 Task: Find connections with filter location Churāchāndpur with filter topic #linkedinprofileswith filter profile language English with filter current company Yokogawa with filter school Ballari Institute of Technology & Management, BELLARY with filter industry Retail Art Supplies with filter service category Accounting with filter keywords title Medical Laboratory Tech
Action: Mouse moved to (294, 128)
Screenshot: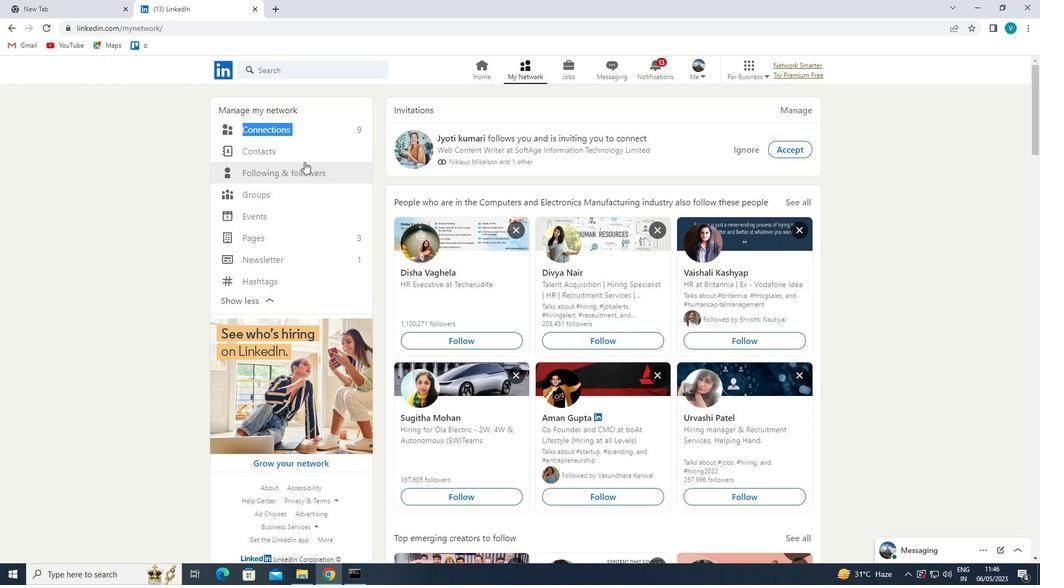 
Action: Mouse pressed left at (294, 128)
Screenshot: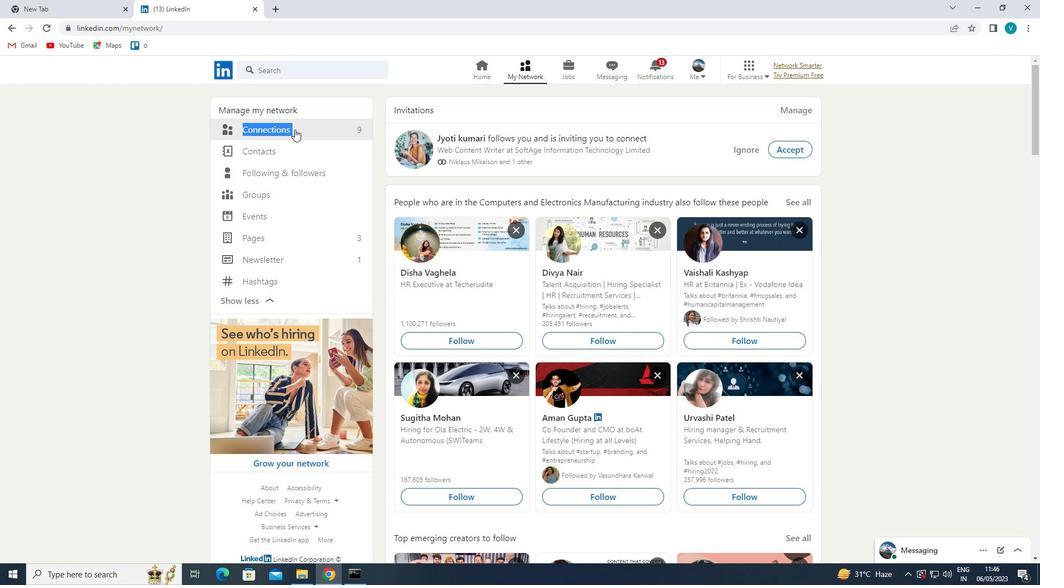 
Action: Mouse moved to (609, 130)
Screenshot: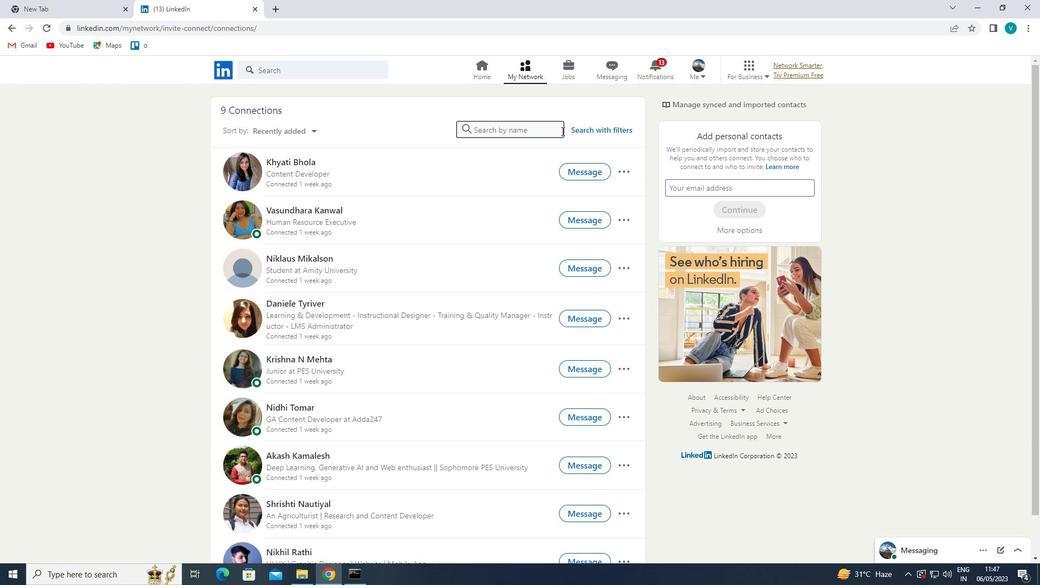 
Action: Mouse pressed left at (609, 130)
Screenshot: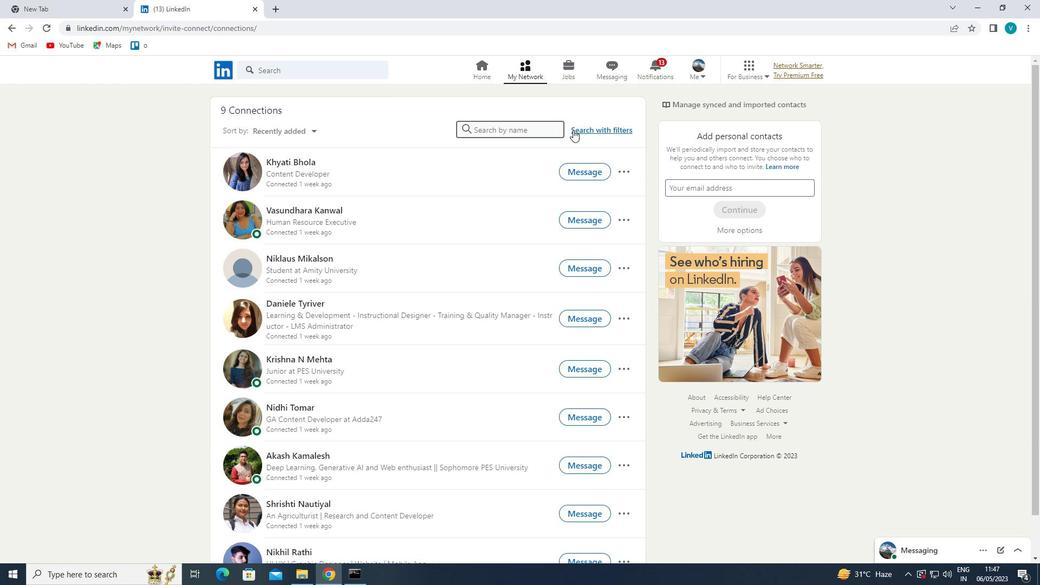 
Action: Mouse moved to (518, 100)
Screenshot: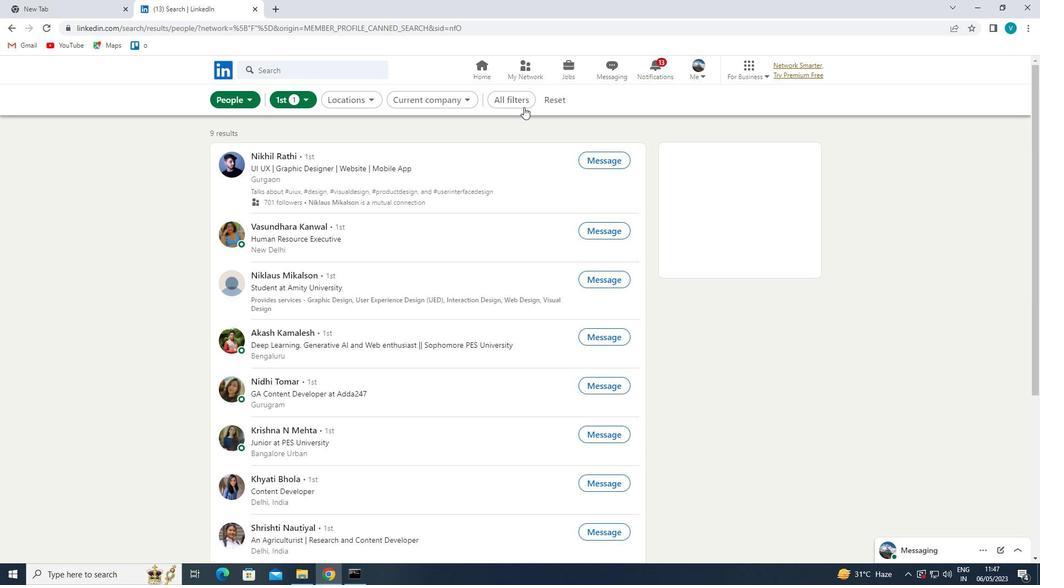 
Action: Mouse pressed left at (518, 100)
Screenshot: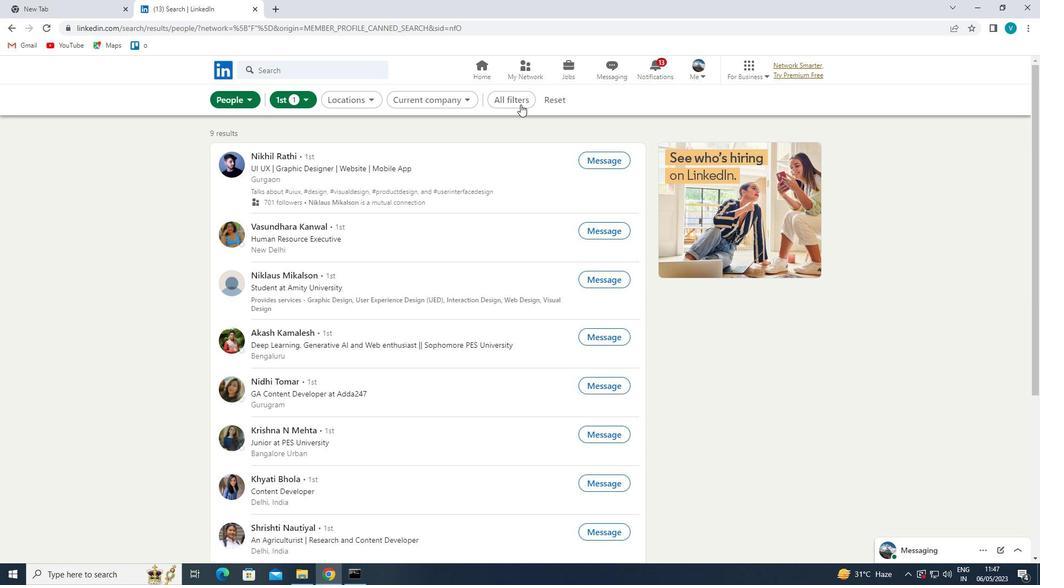 
Action: Mouse moved to (915, 267)
Screenshot: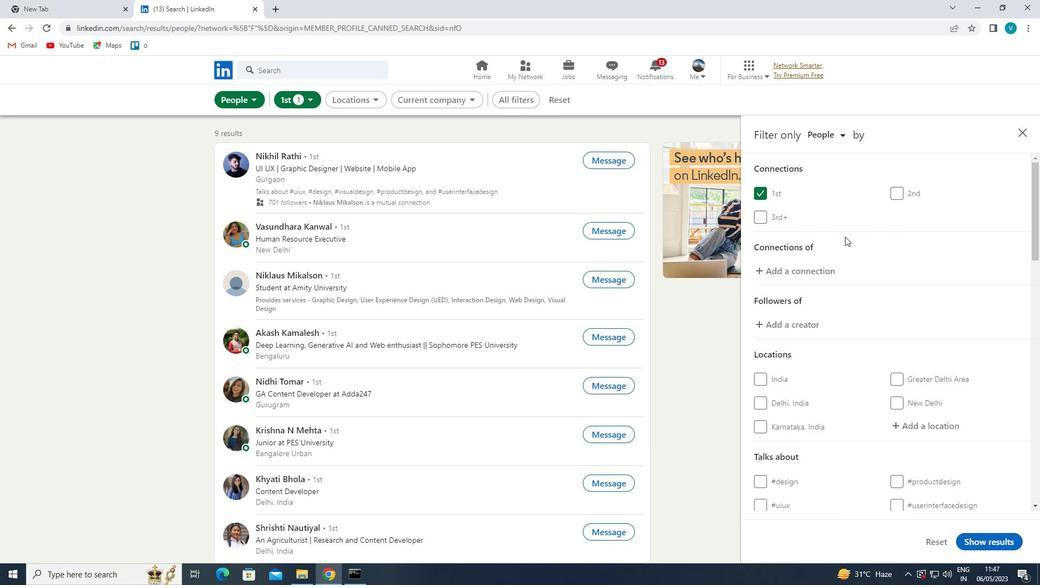 
Action: Mouse scrolled (915, 267) with delta (0, 0)
Screenshot: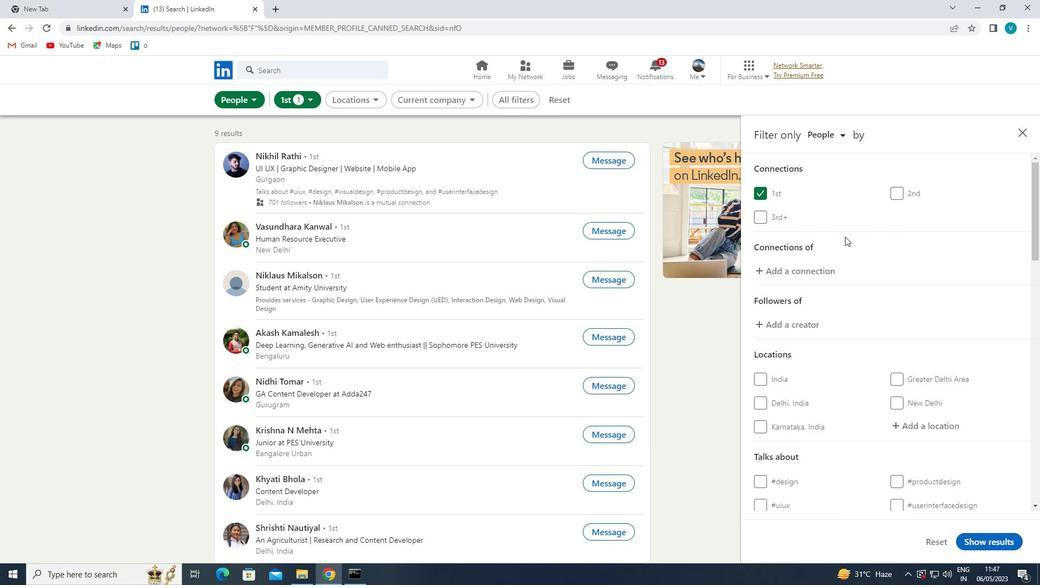 
Action: Mouse moved to (915, 267)
Screenshot: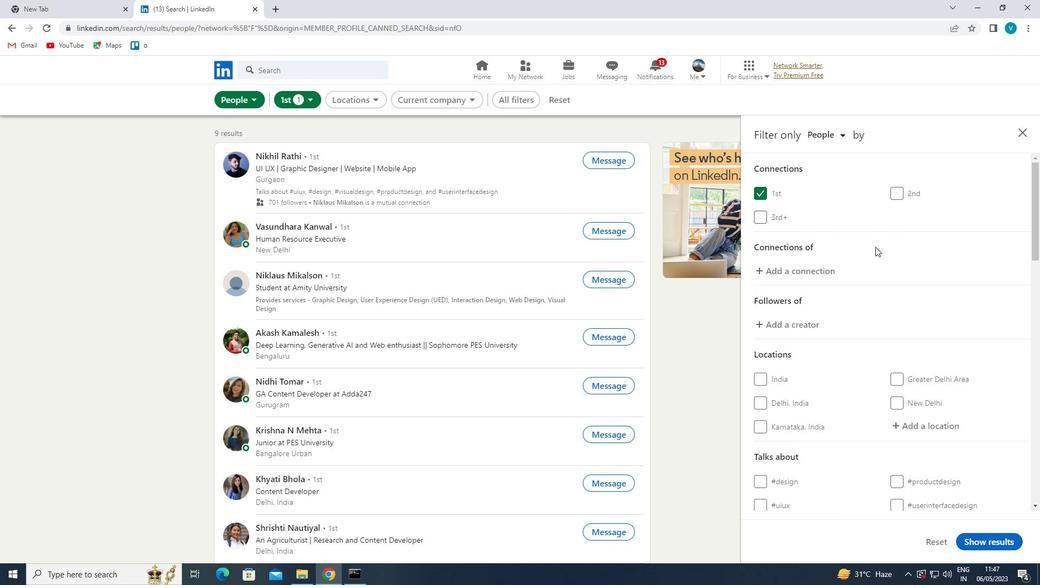 
Action: Mouse scrolled (915, 267) with delta (0, 0)
Screenshot: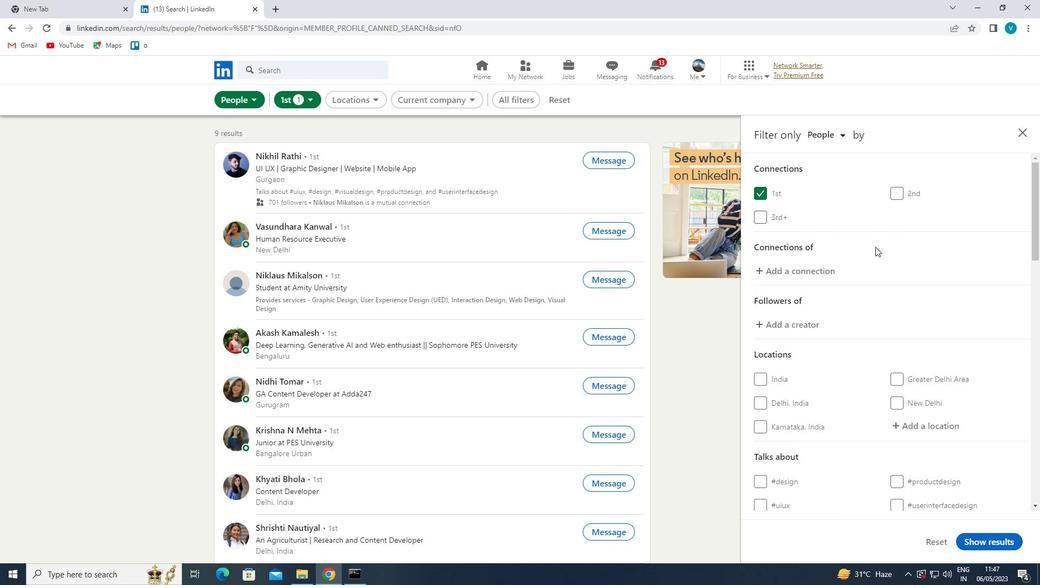 
Action: Mouse moved to (929, 318)
Screenshot: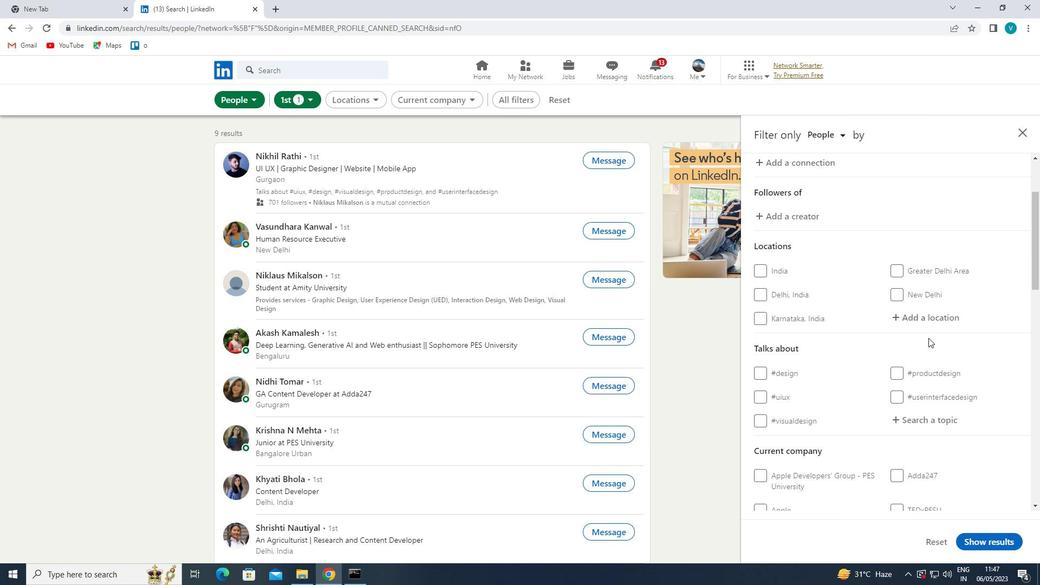 
Action: Mouse pressed left at (929, 318)
Screenshot: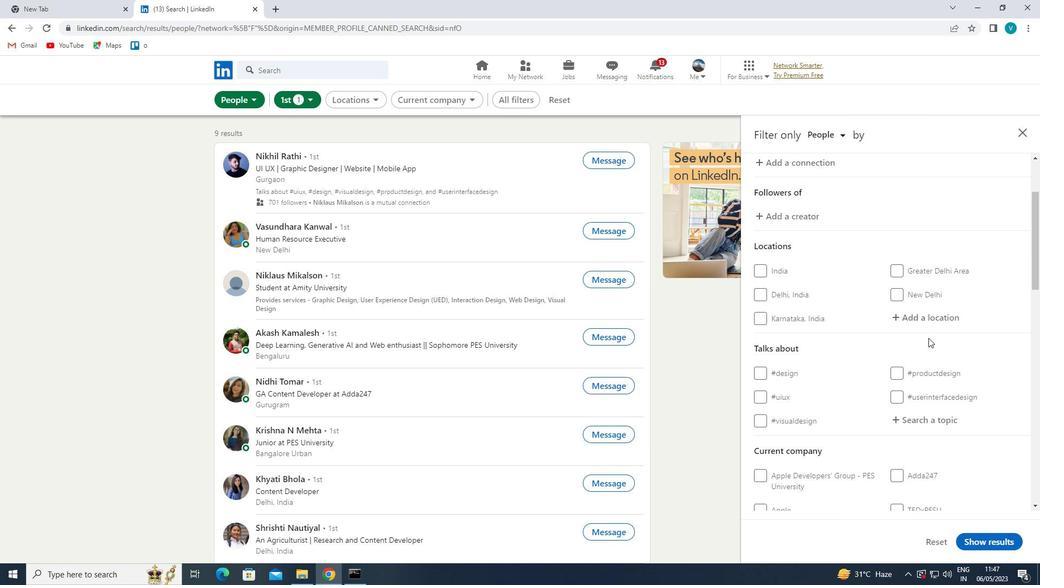 
Action: Mouse moved to (799, 243)
Screenshot: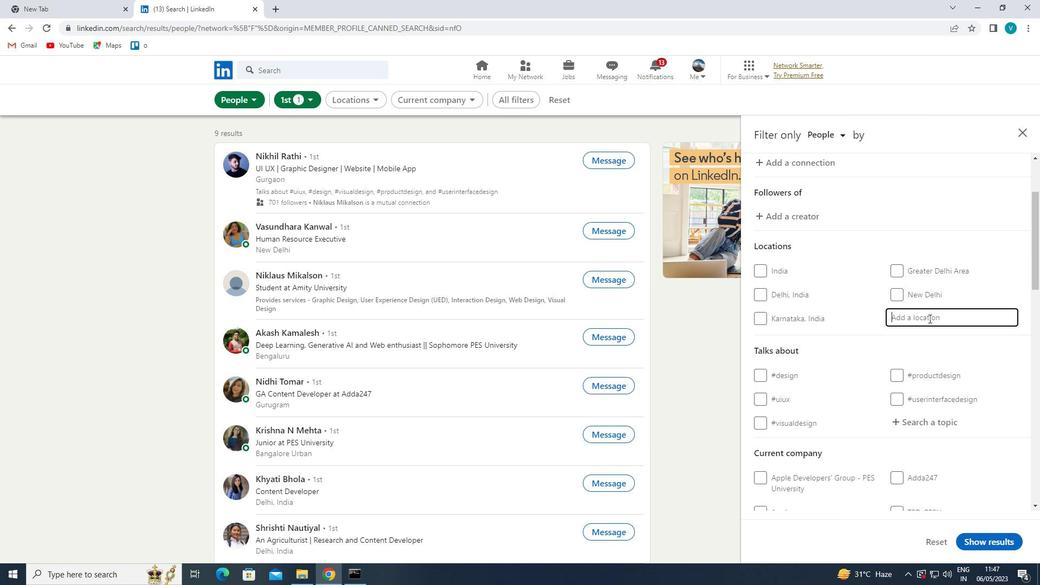
Action: Key pressed <Key.shift>CHURACHANDPUR
Screenshot: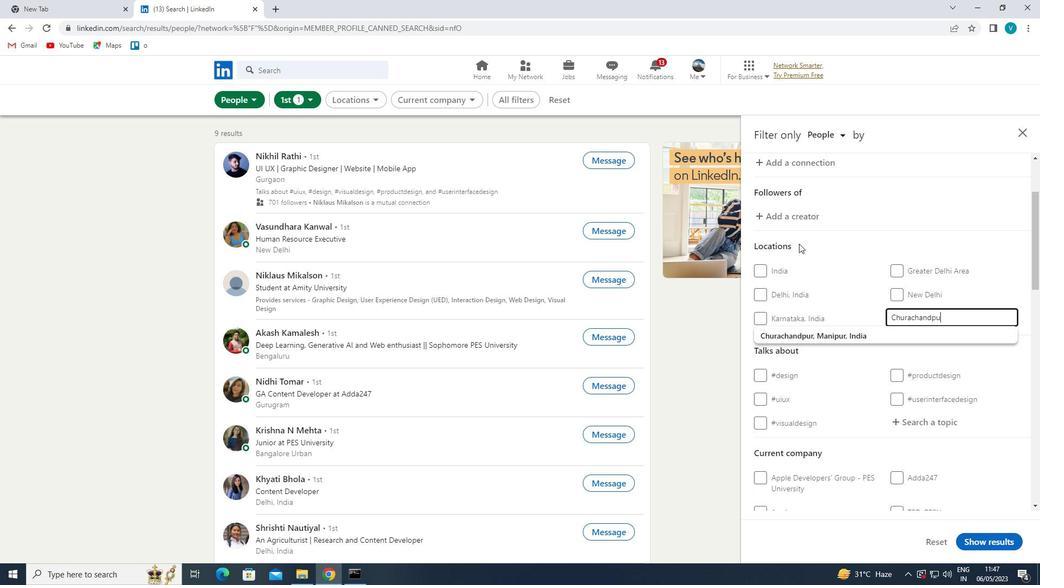
Action: Mouse moved to (839, 331)
Screenshot: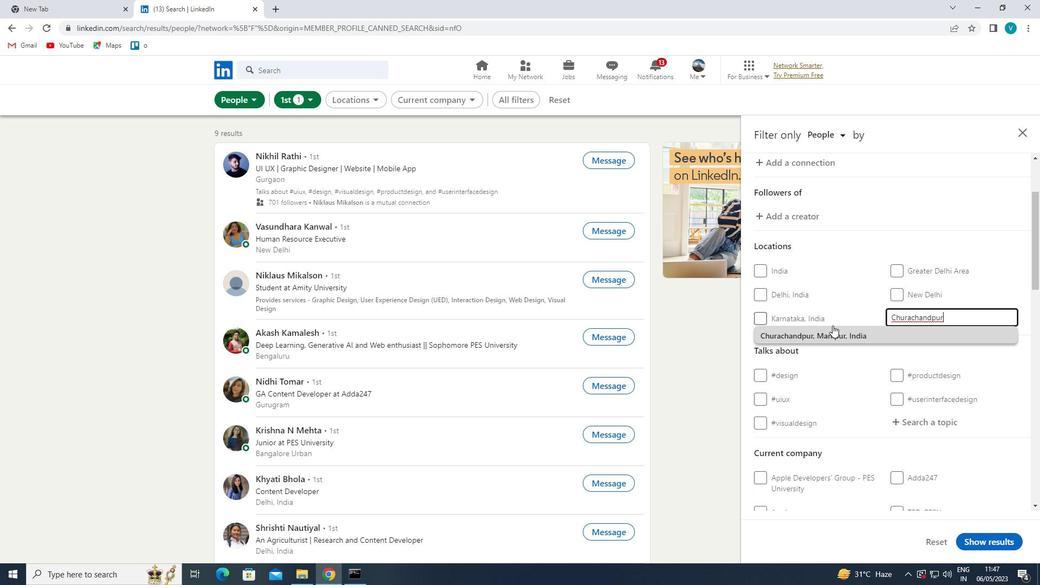 
Action: Mouse pressed left at (839, 331)
Screenshot: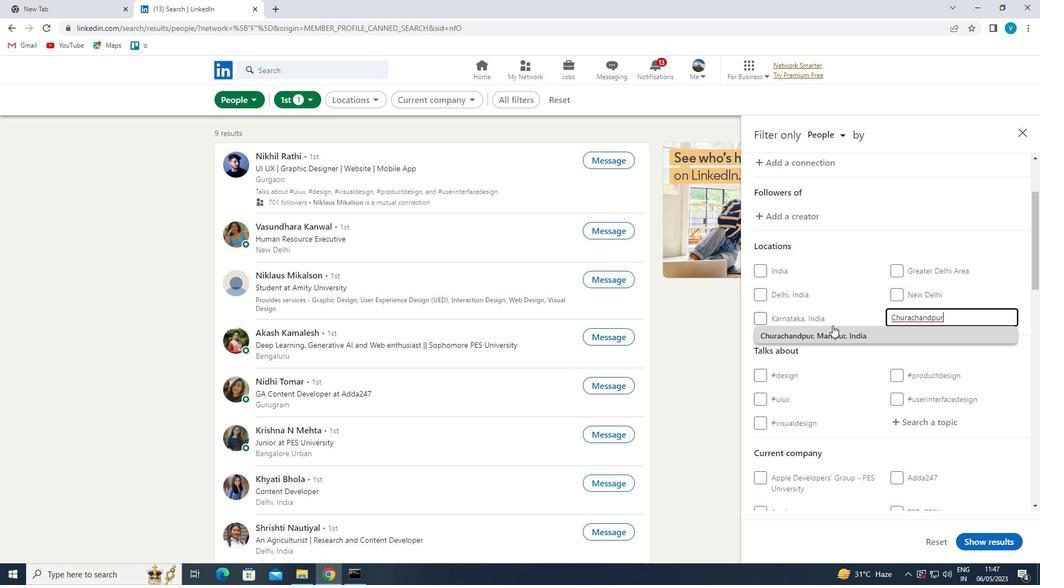 
Action: Mouse moved to (844, 336)
Screenshot: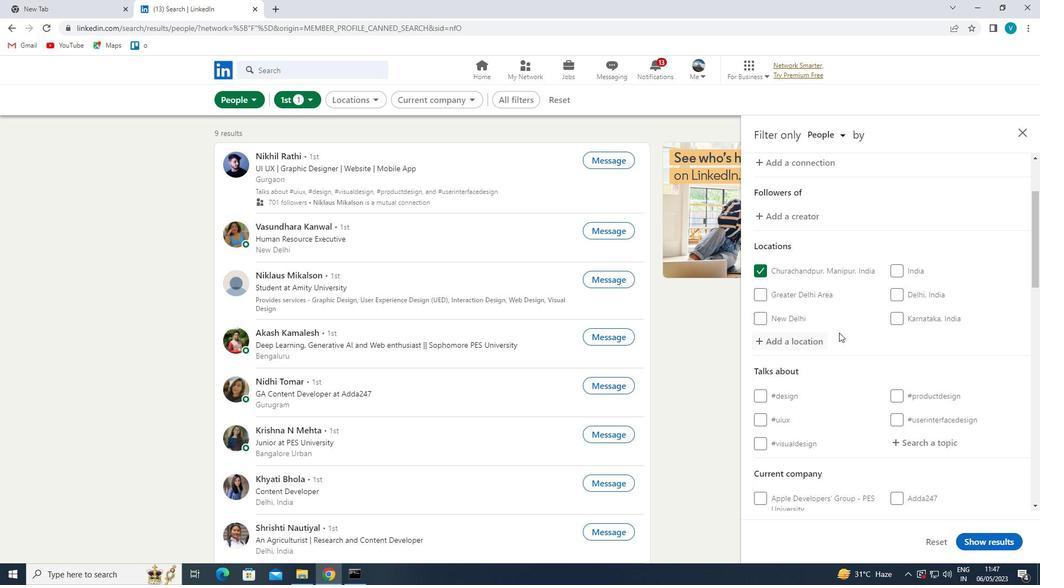 
Action: Mouse scrolled (844, 336) with delta (0, 0)
Screenshot: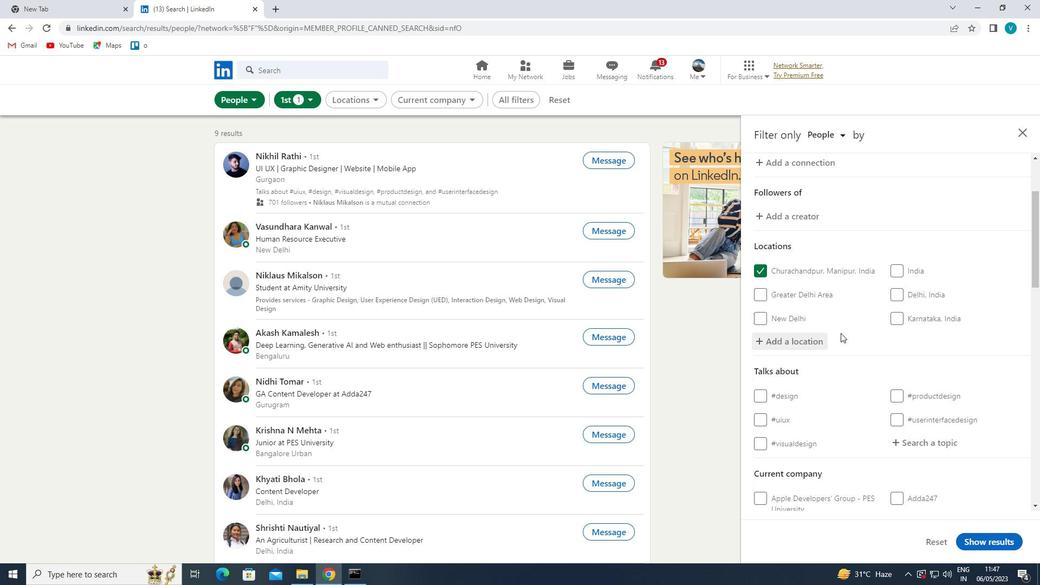 
Action: Mouse moved to (845, 337)
Screenshot: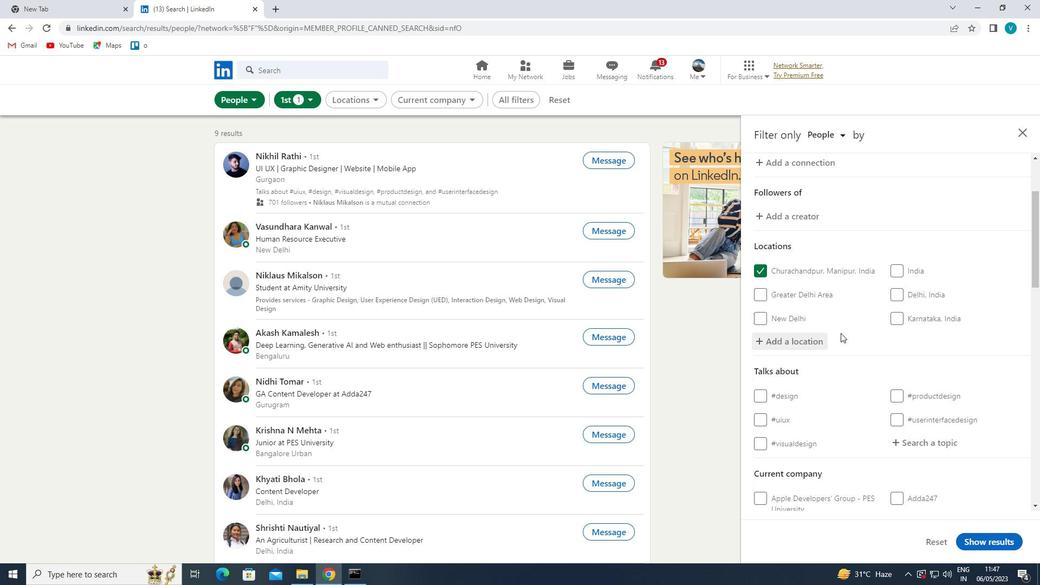 
Action: Mouse scrolled (845, 336) with delta (0, 0)
Screenshot: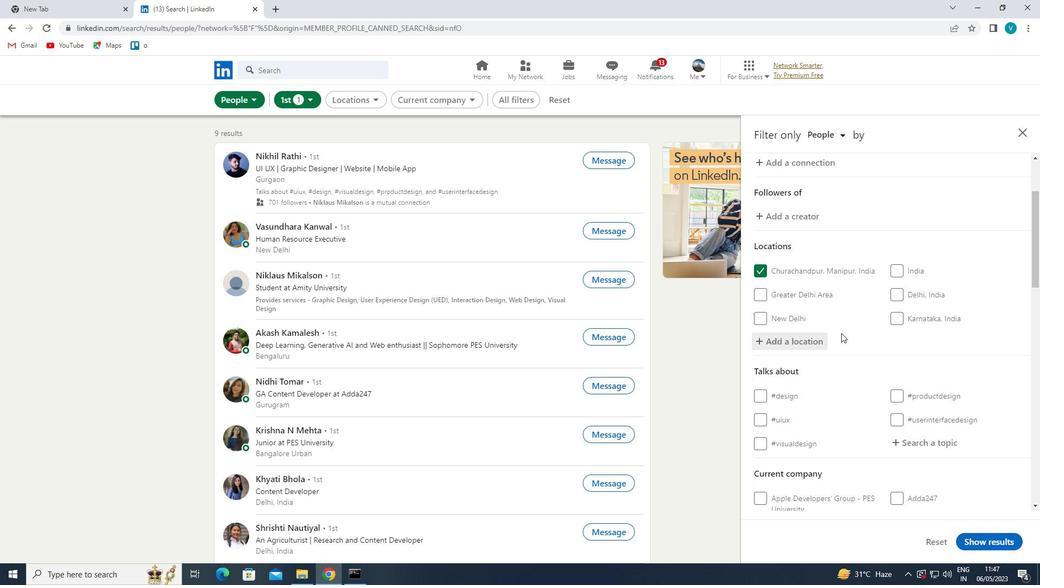 
Action: Mouse moved to (928, 329)
Screenshot: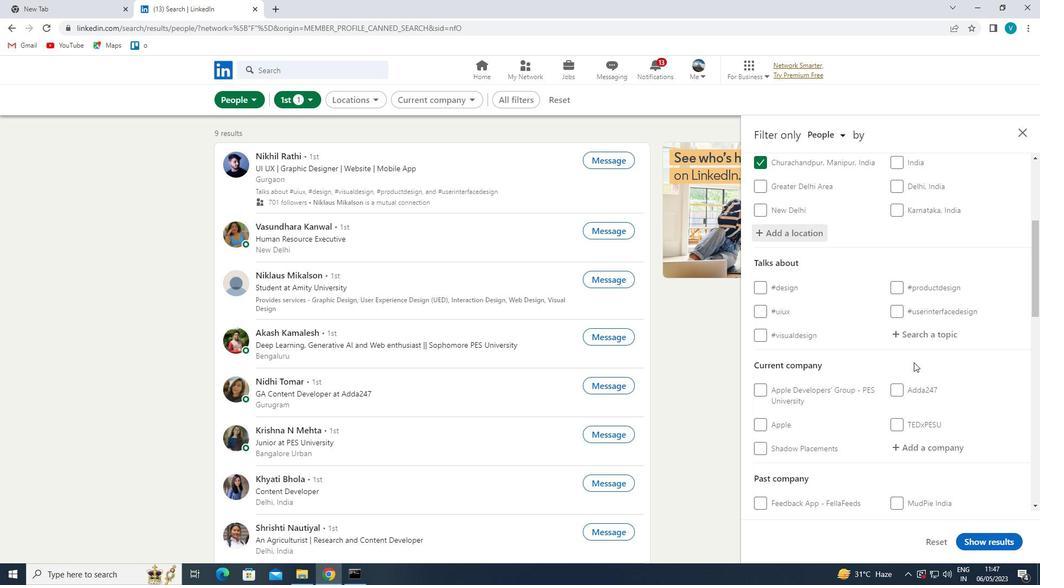 
Action: Mouse pressed left at (928, 329)
Screenshot: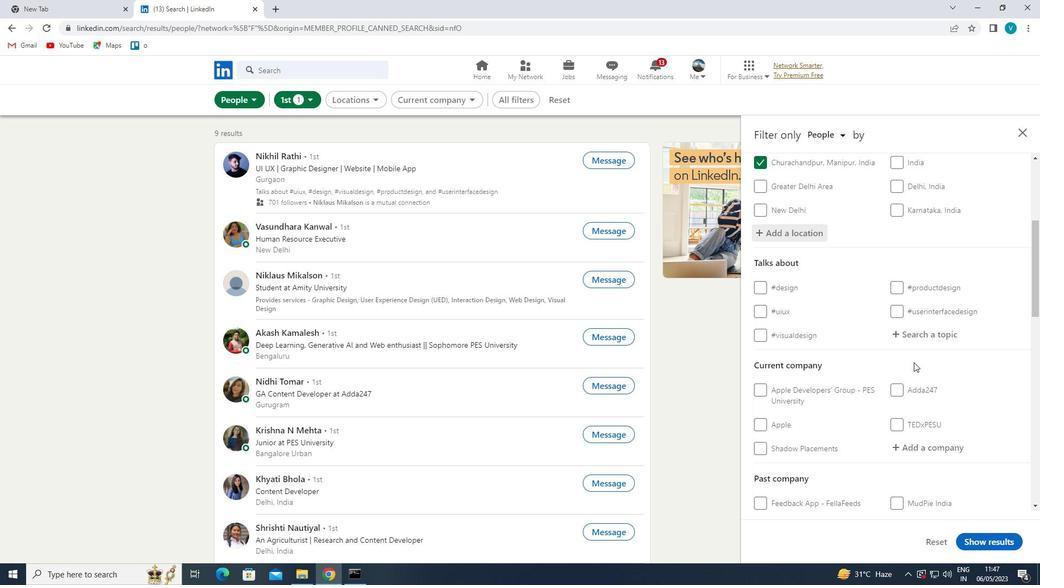 
Action: Mouse moved to (875, 298)
Screenshot: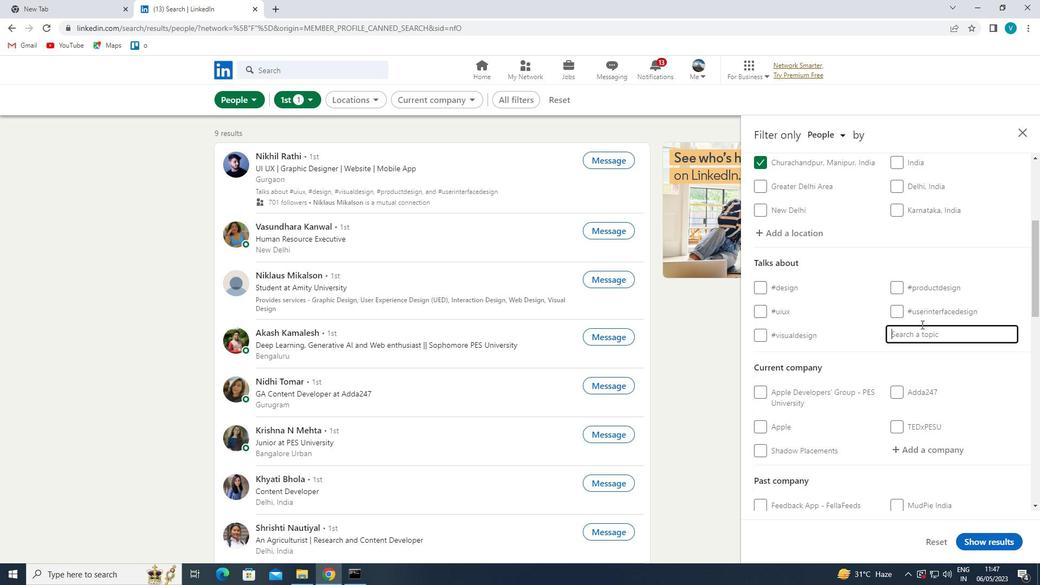 
Action: Key pressed LINKEDINPROFILE
Screenshot: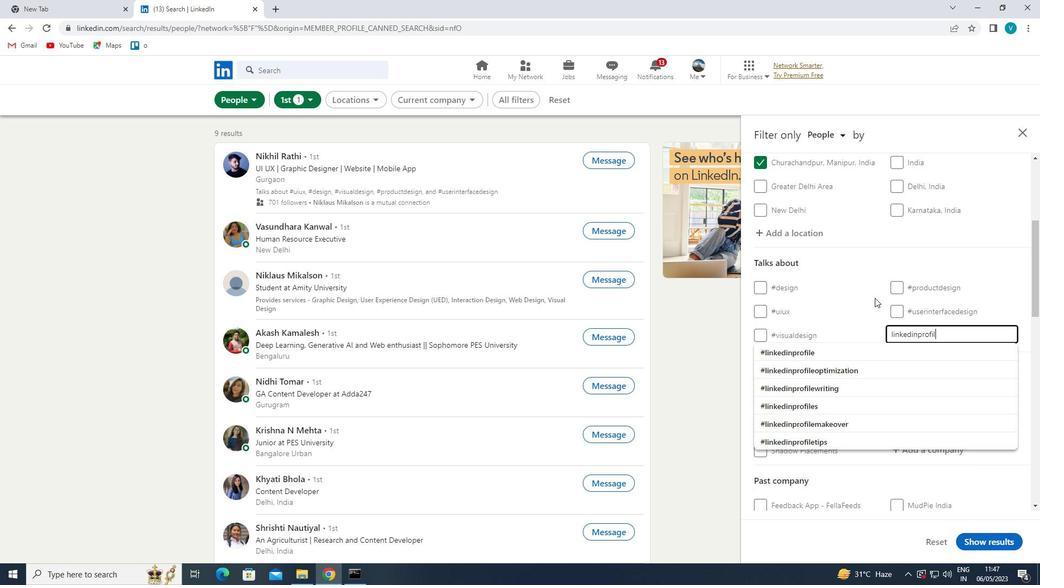 
Action: Mouse moved to (875, 297)
Screenshot: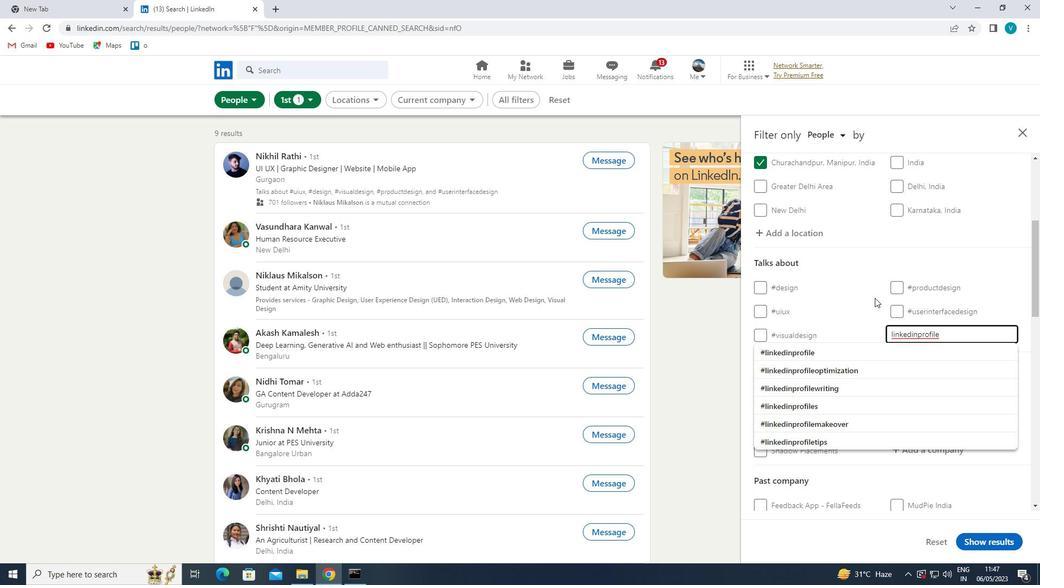 
Action: Key pressed S
Screenshot: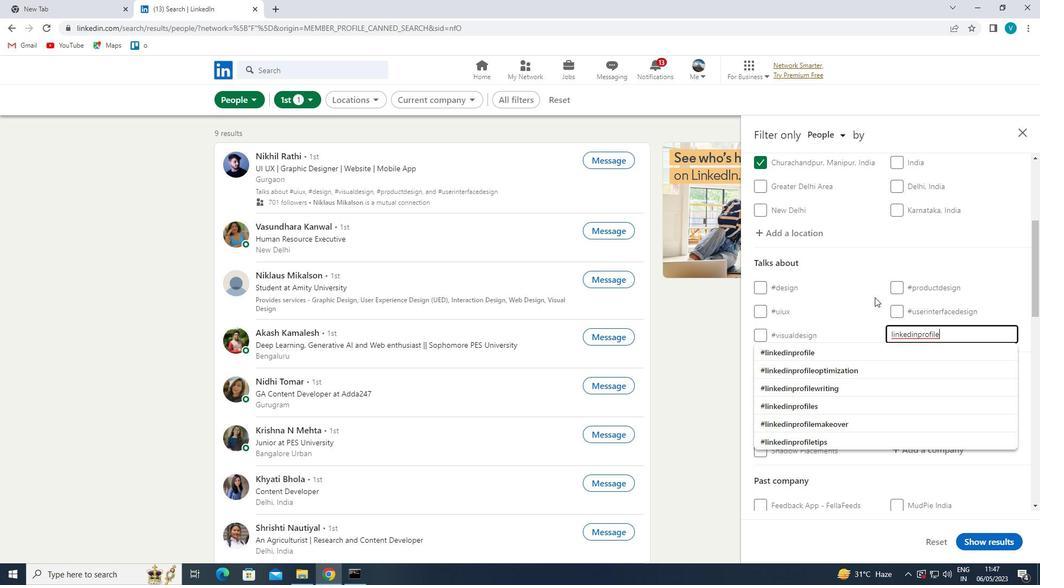 
Action: Mouse moved to (860, 348)
Screenshot: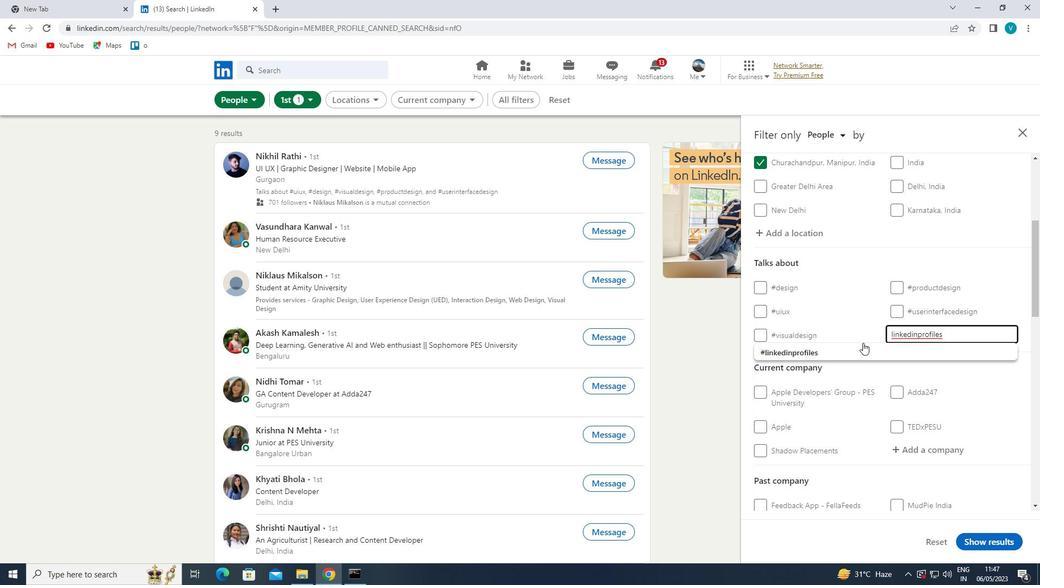 
Action: Mouse pressed left at (860, 348)
Screenshot: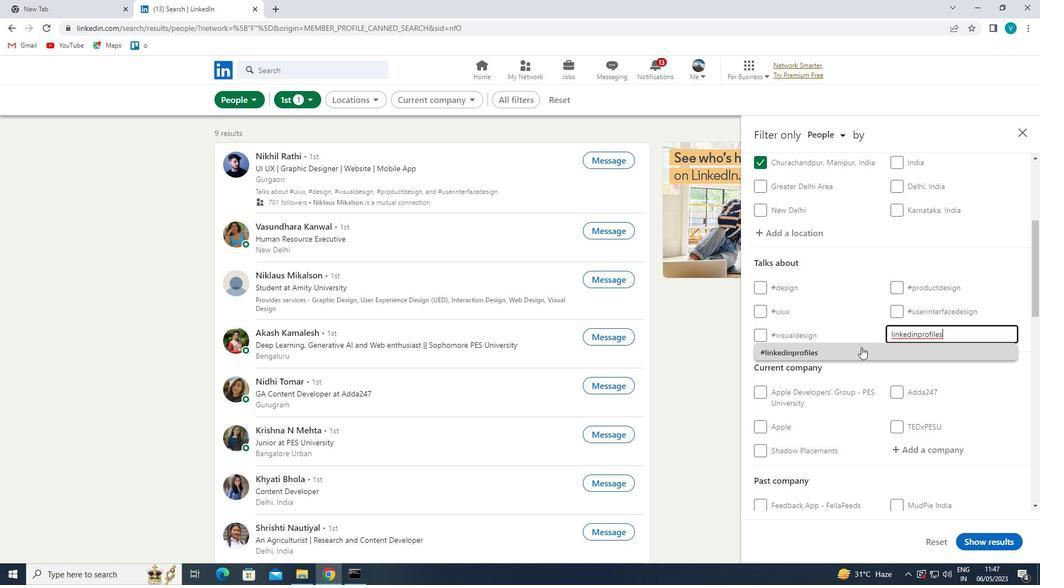 
Action: Mouse moved to (864, 352)
Screenshot: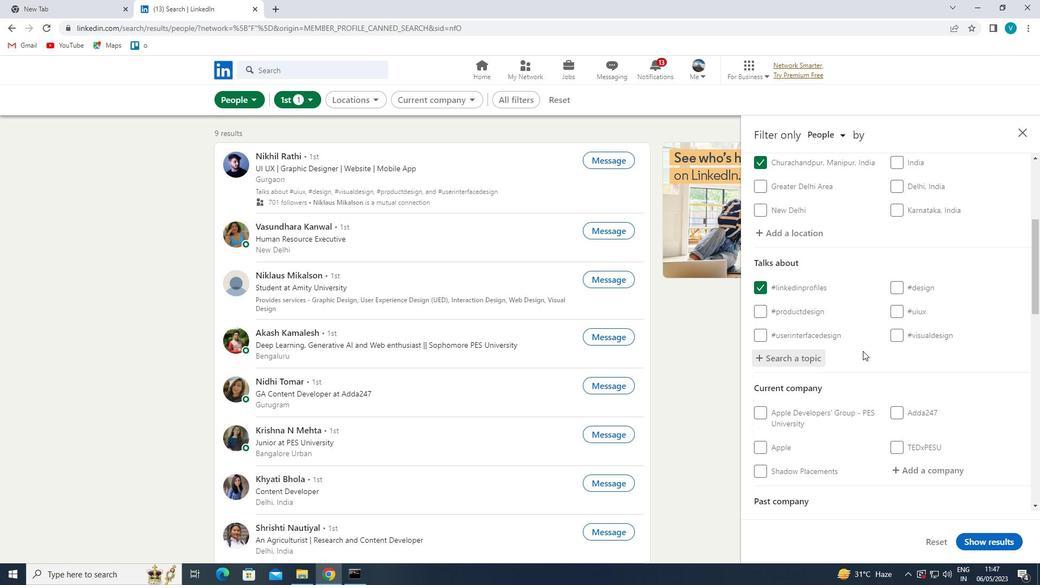 
Action: Mouse scrolled (864, 351) with delta (0, 0)
Screenshot: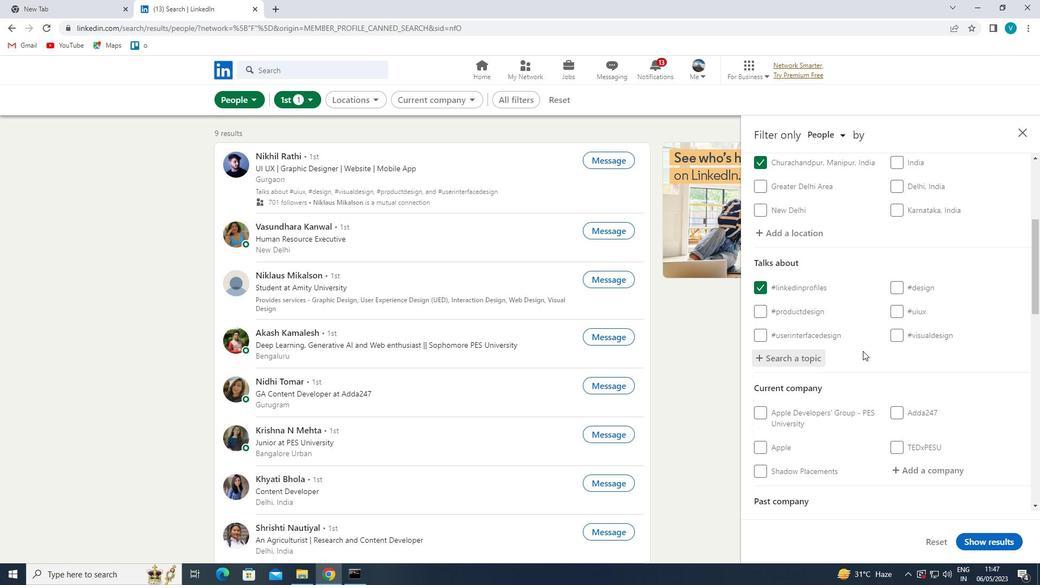 
Action: Mouse moved to (865, 352)
Screenshot: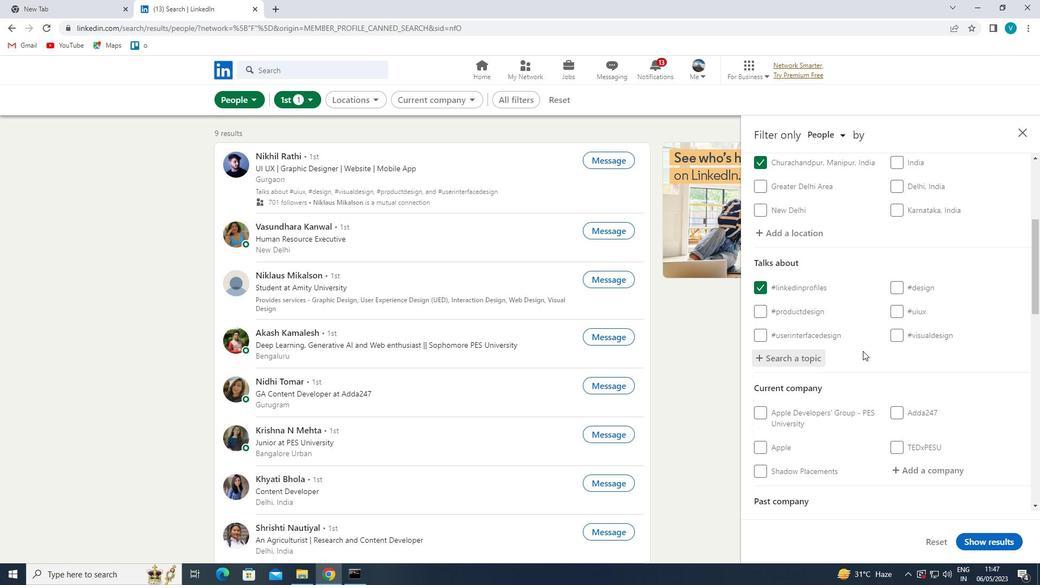 
Action: Mouse scrolled (865, 352) with delta (0, 0)
Screenshot: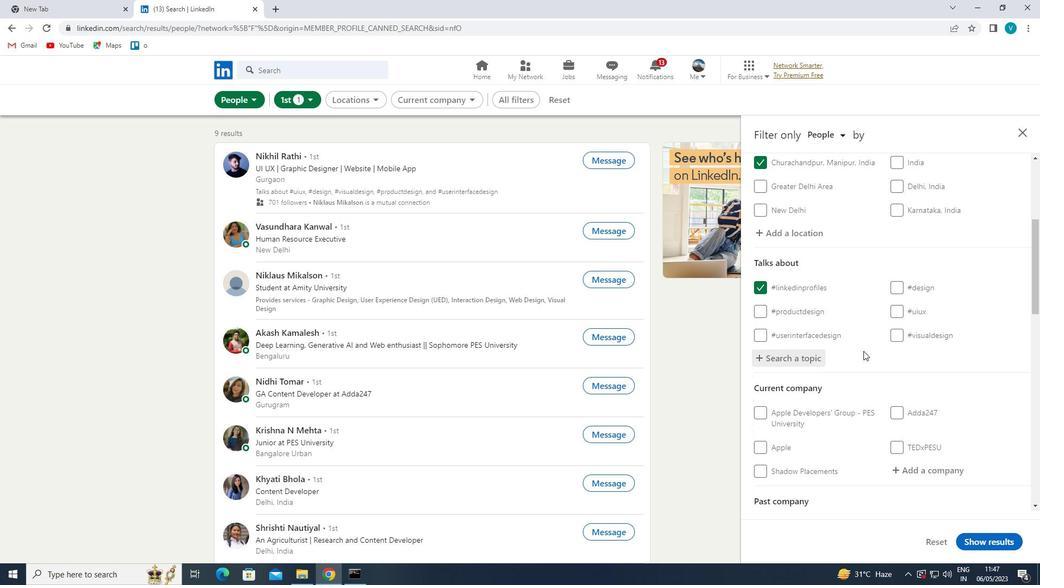 
Action: Mouse moved to (865, 353)
Screenshot: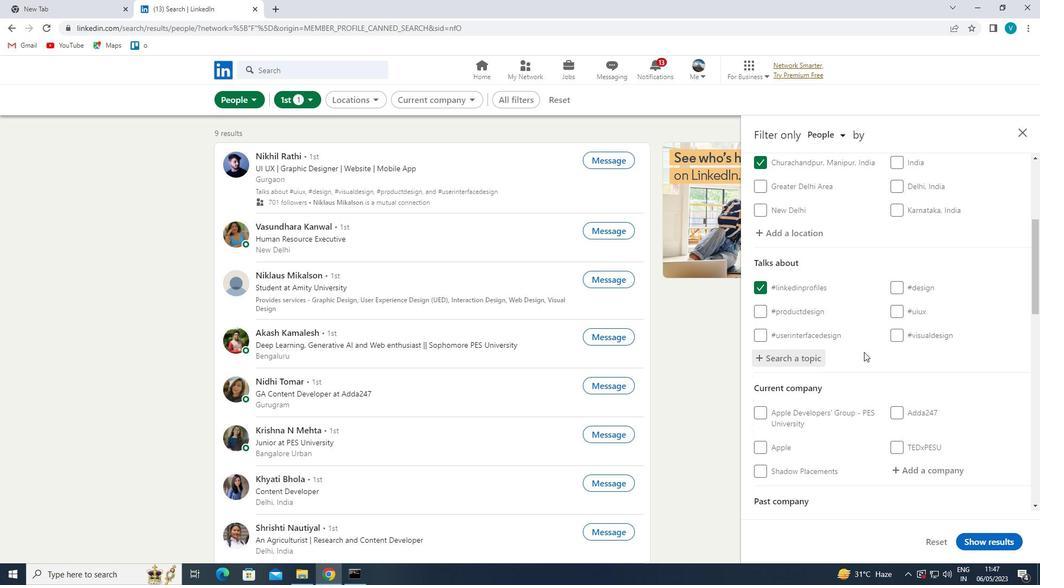 
Action: Mouse scrolled (865, 352) with delta (0, 0)
Screenshot: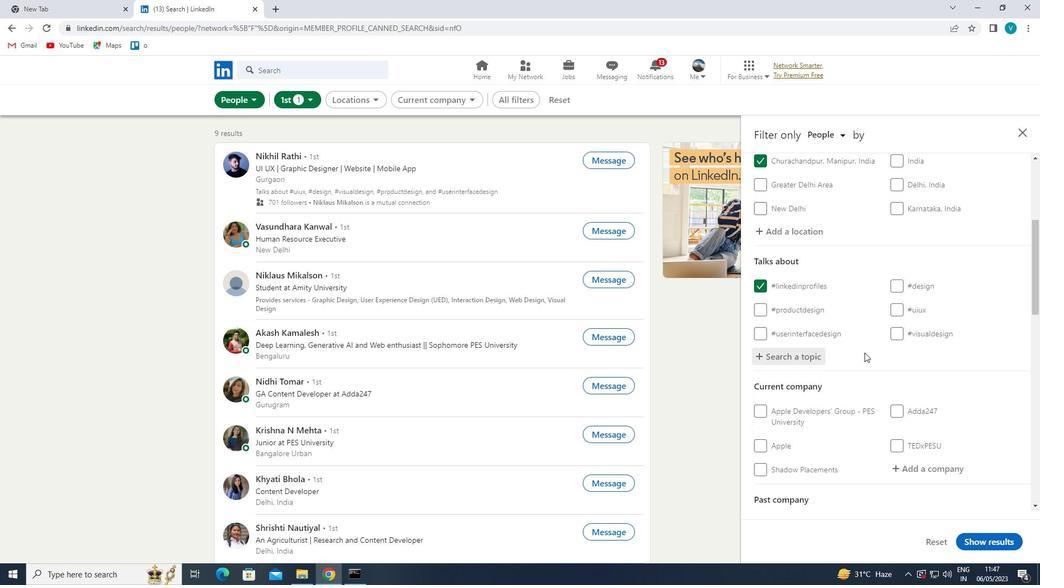 
Action: Mouse scrolled (865, 352) with delta (0, 0)
Screenshot: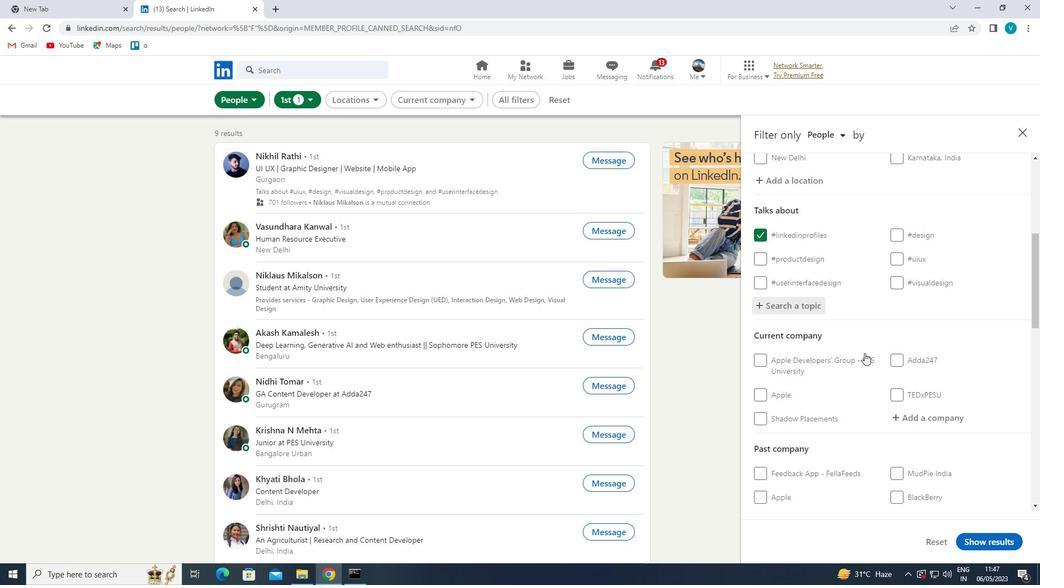 
Action: Mouse moved to (865, 353)
Screenshot: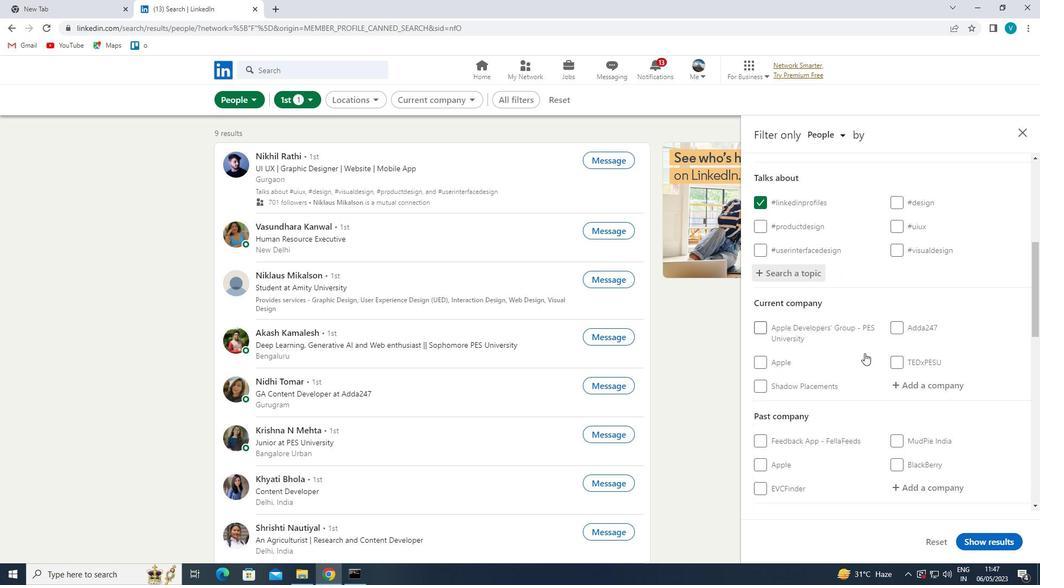 
Action: Mouse scrolled (865, 353) with delta (0, 0)
Screenshot: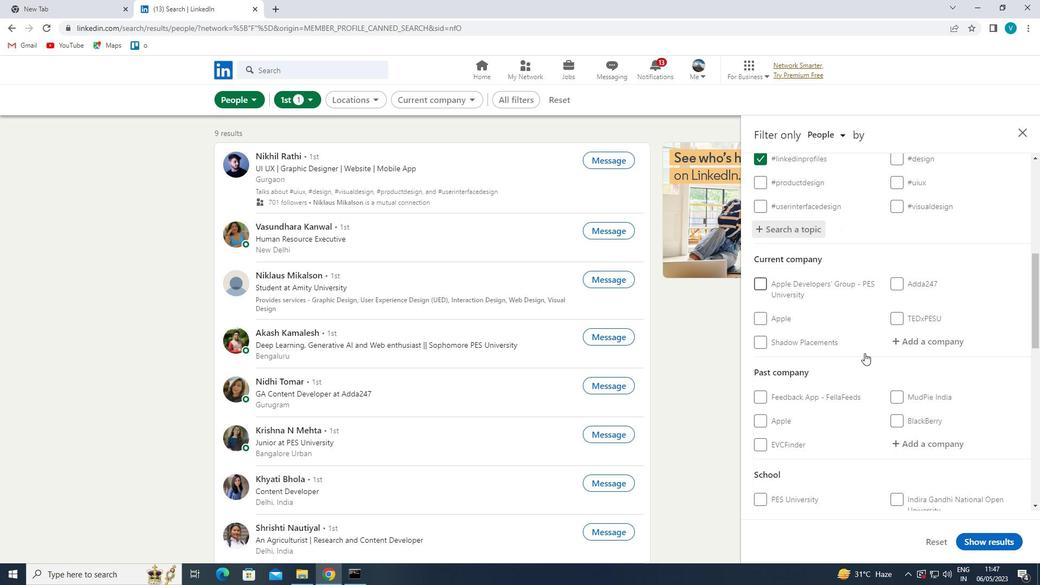 
Action: Mouse moved to (866, 353)
Screenshot: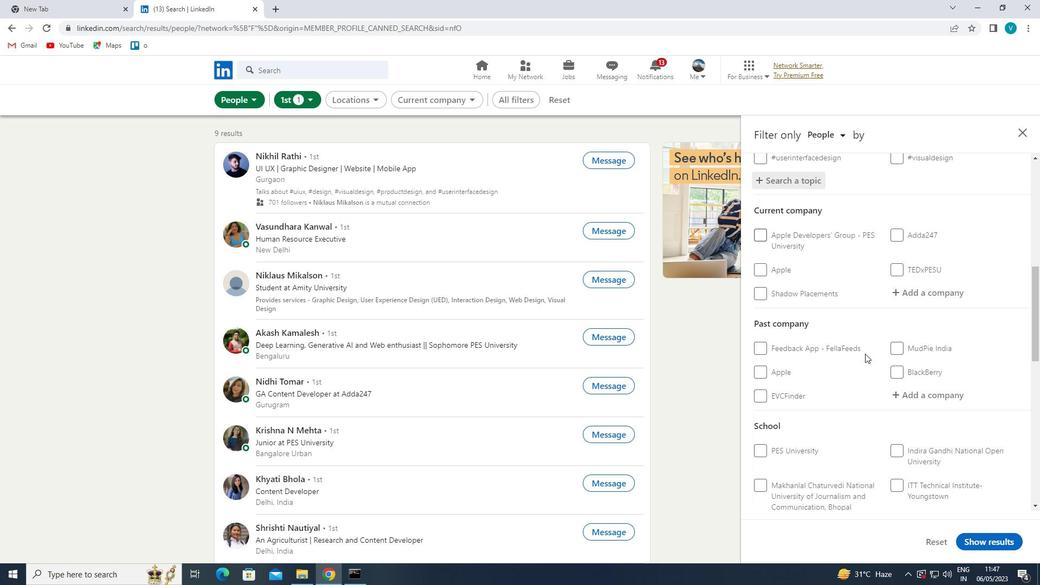 
Action: Mouse scrolled (866, 353) with delta (0, 0)
Screenshot: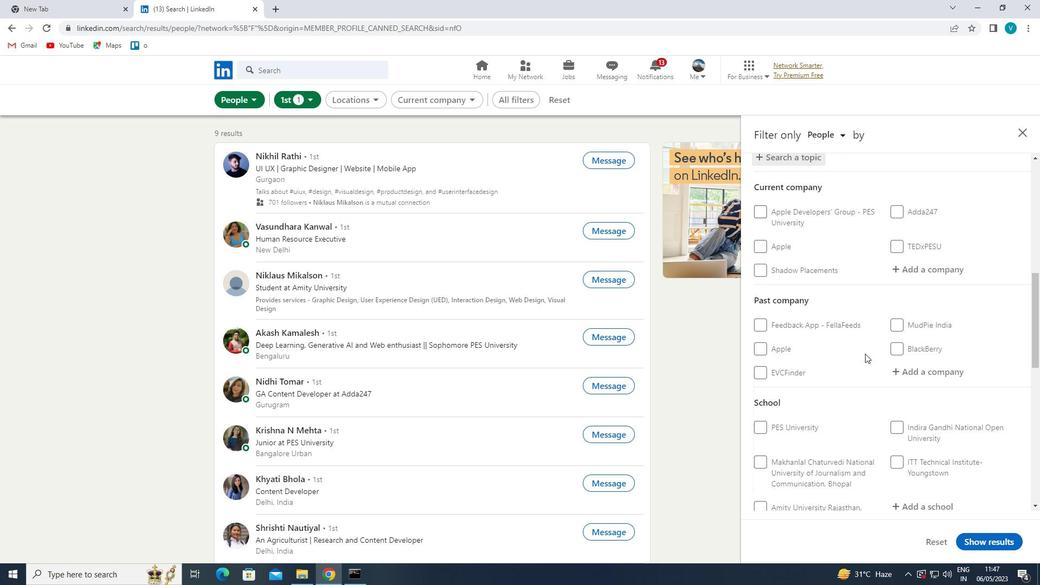 
Action: Mouse scrolled (866, 353) with delta (0, 0)
Screenshot: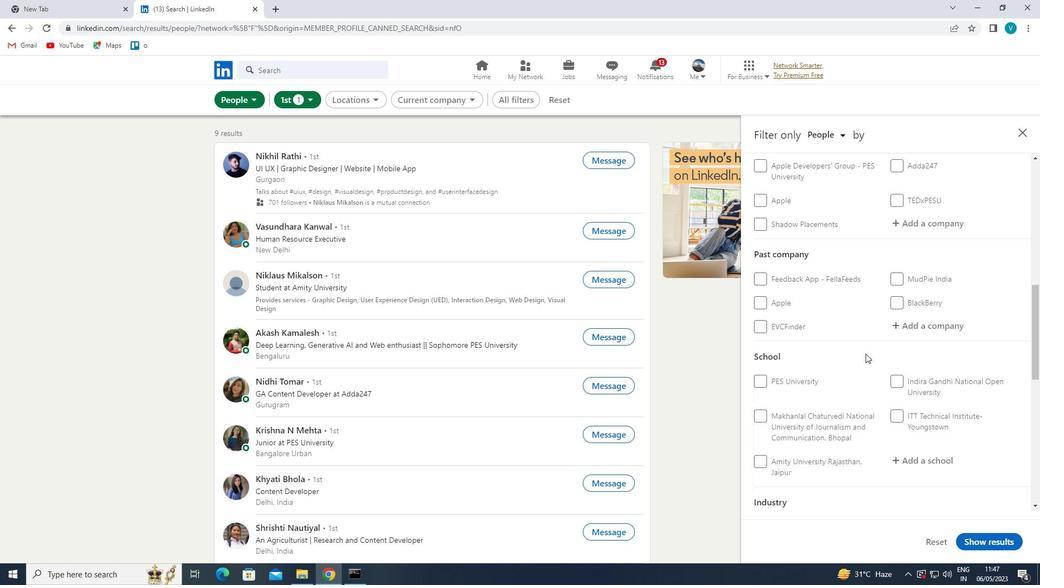
Action: Mouse scrolled (866, 353) with delta (0, 0)
Screenshot: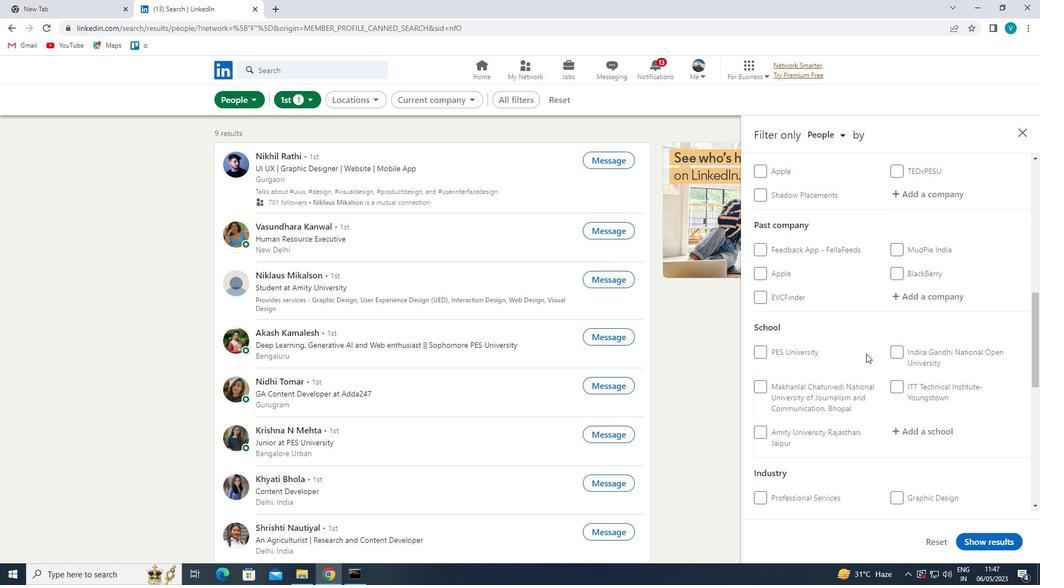 
Action: Mouse scrolled (866, 353) with delta (0, 0)
Screenshot: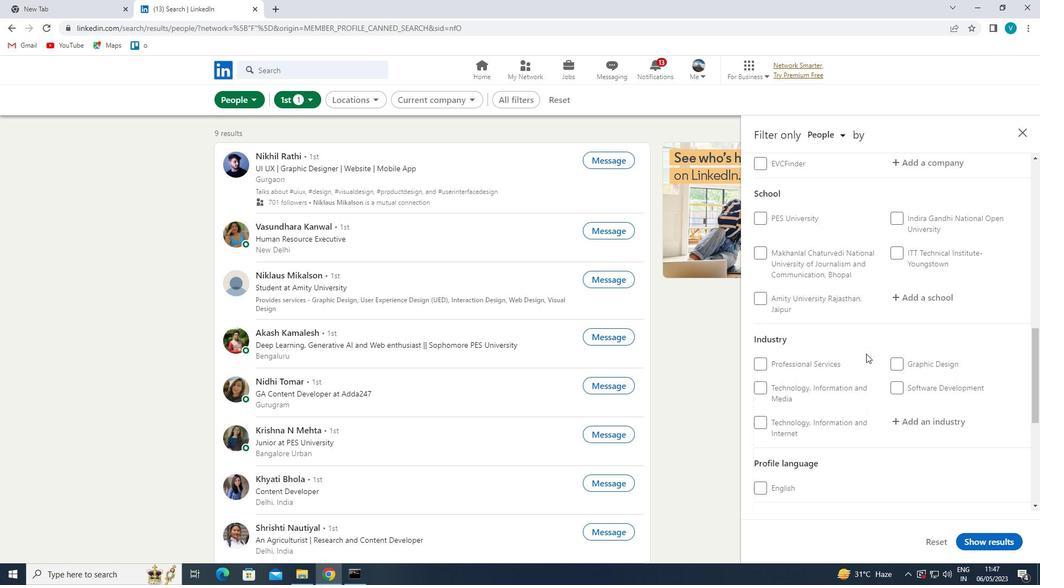 
Action: Mouse scrolled (866, 353) with delta (0, 0)
Screenshot: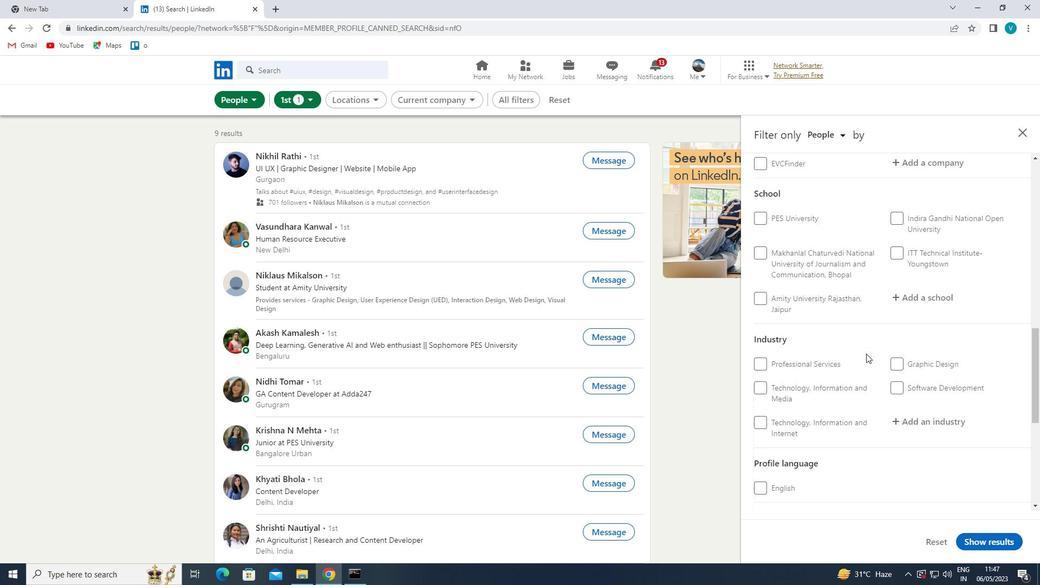
Action: Mouse moved to (768, 358)
Screenshot: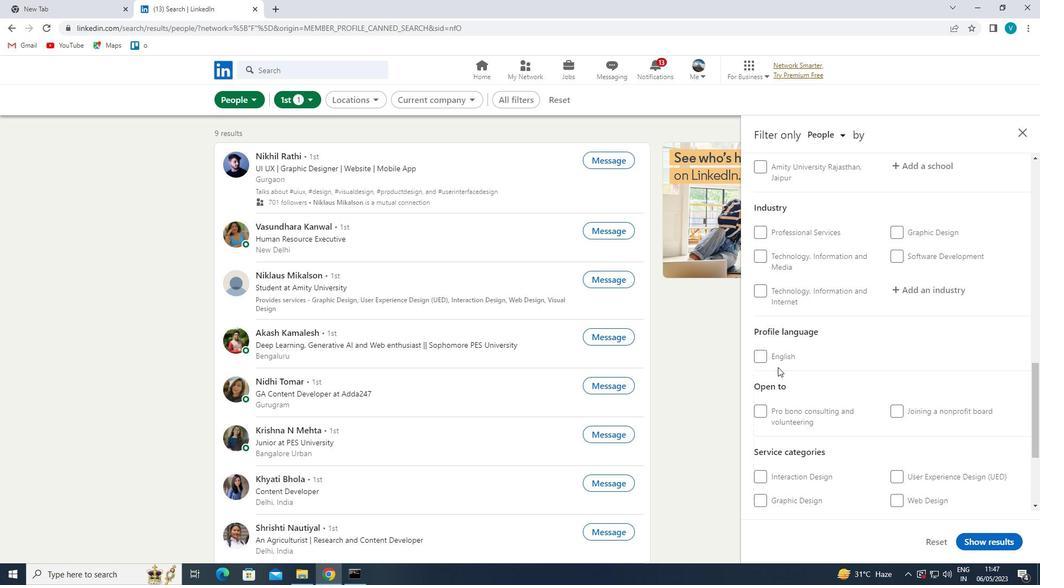 
Action: Mouse pressed left at (768, 358)
Screenshot: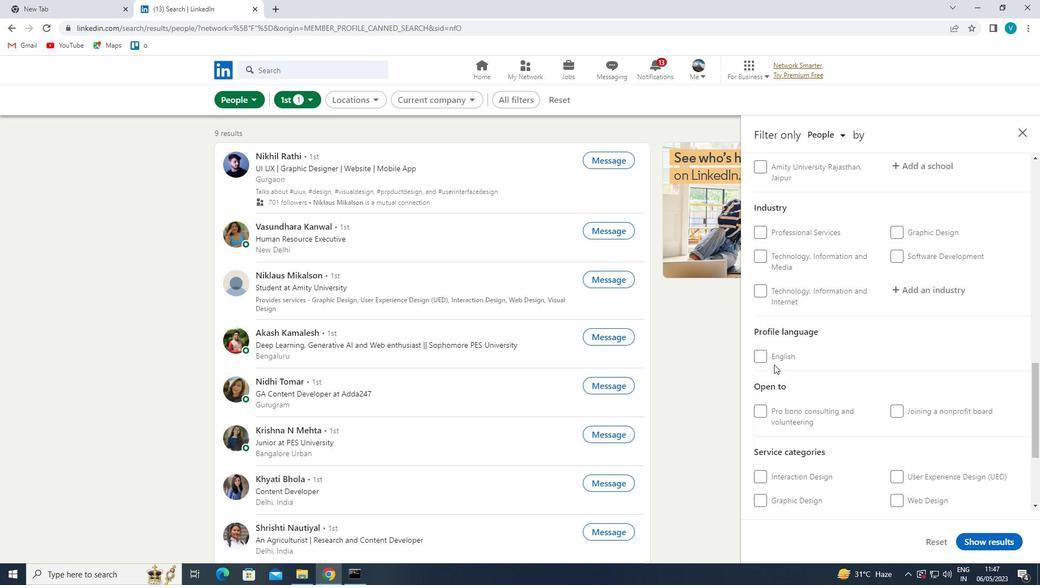 
Action: Mouse moved to (815, 359)
Screenshot: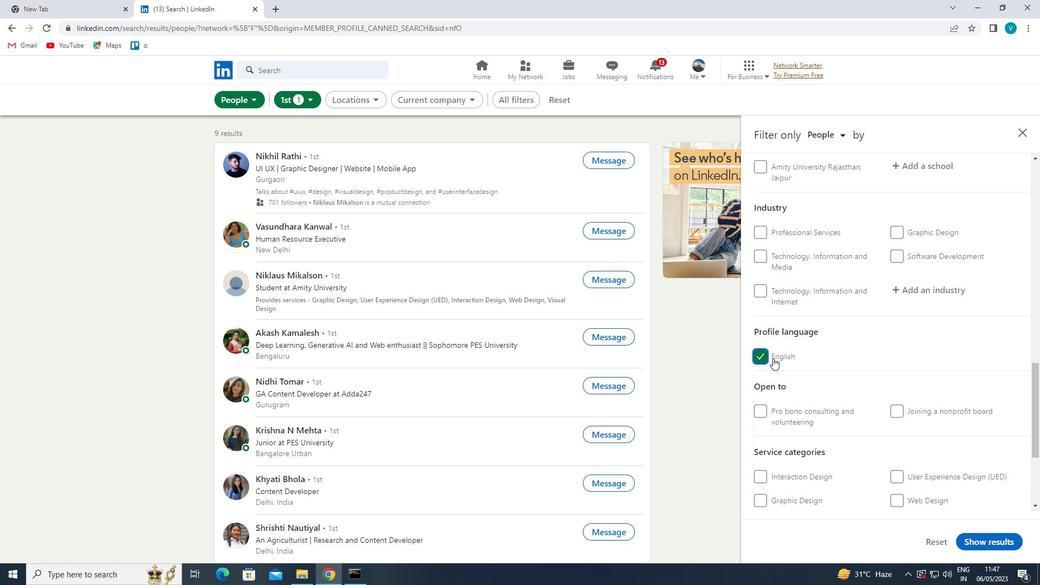 
Action: Mouse scrolled (815, 360) with delta (0, 0)
Screenshot: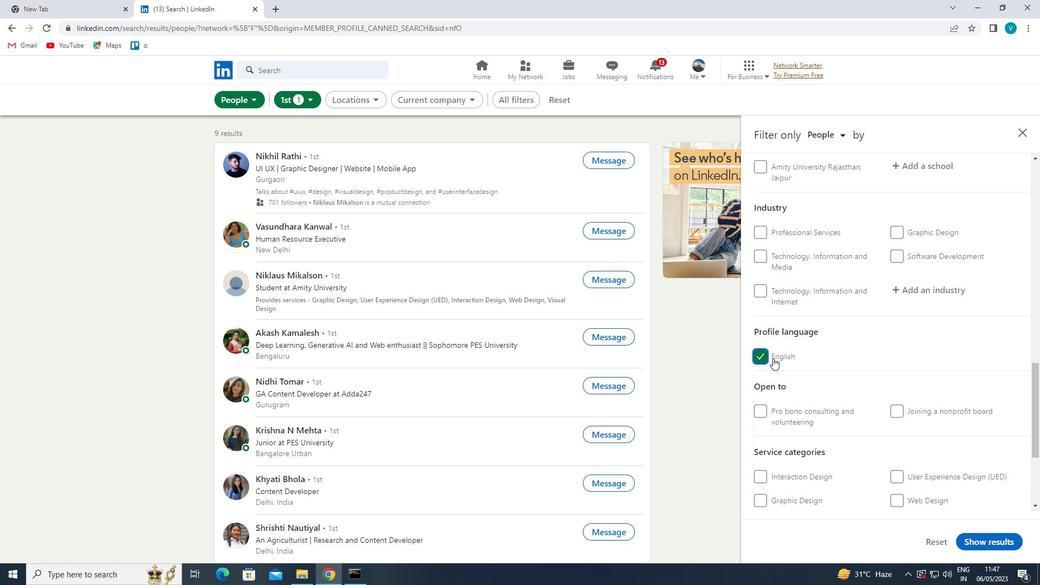 
Action: Mouse moved to (827, 359)
Screenshot: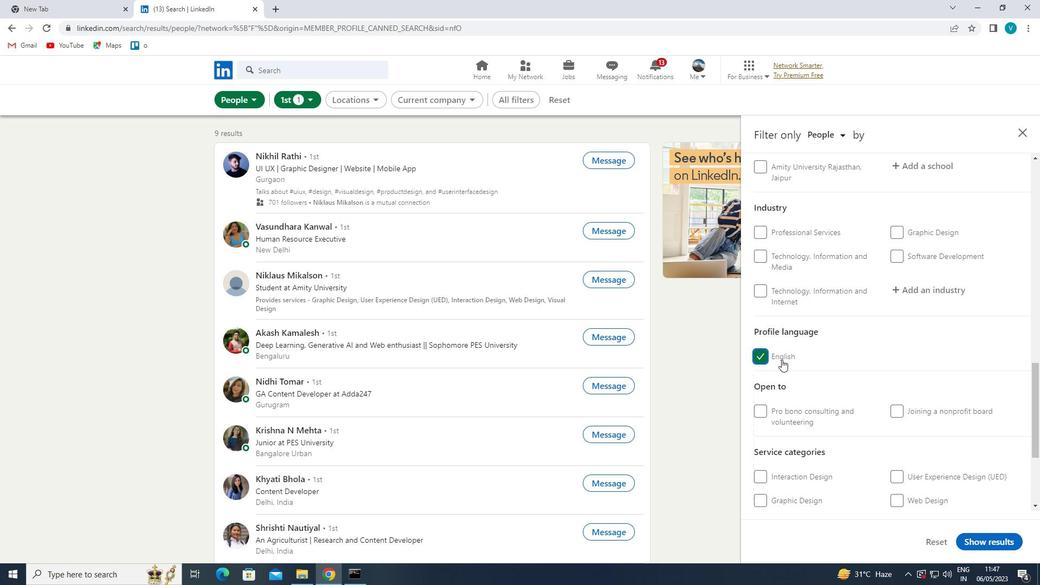
Action: Mouse scrolled (827, 359) with delta (0, 0)
Screenshot: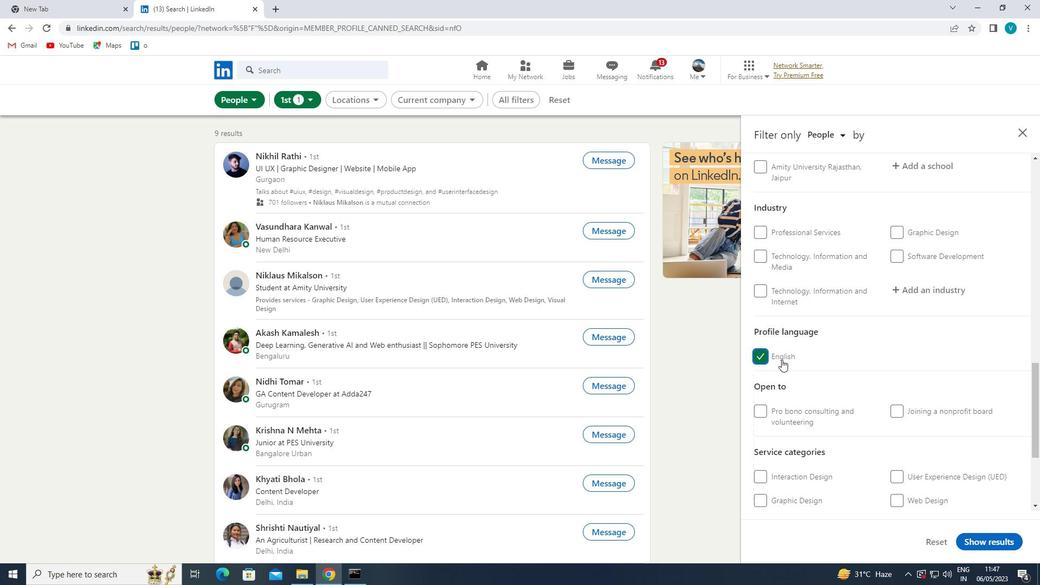 
Action: Mouse moved to (831, 359)
Screenshot: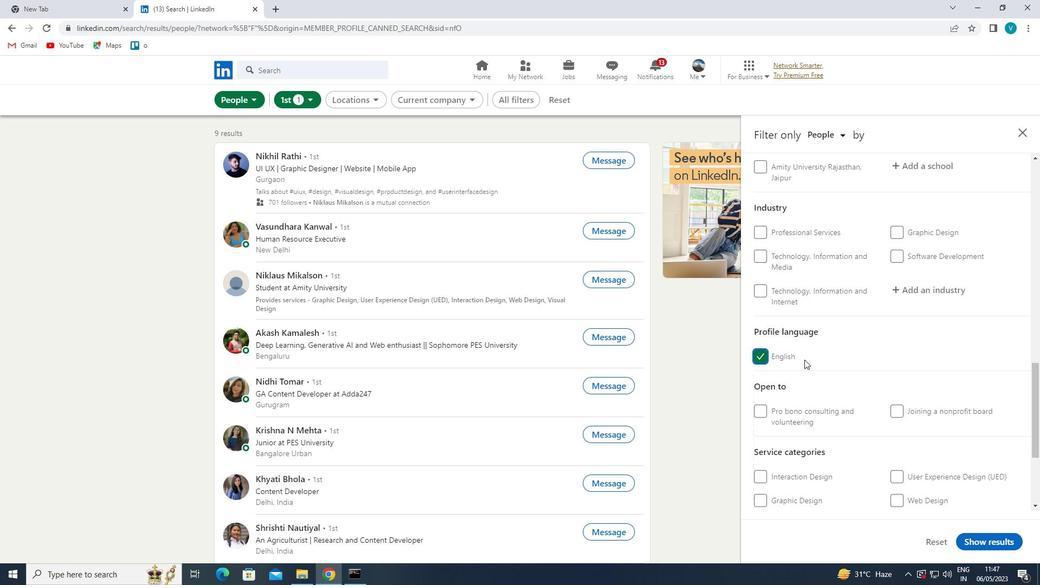 
Action: Mouse scrolled (831, 359) with delta (0, 0)
Screenshot: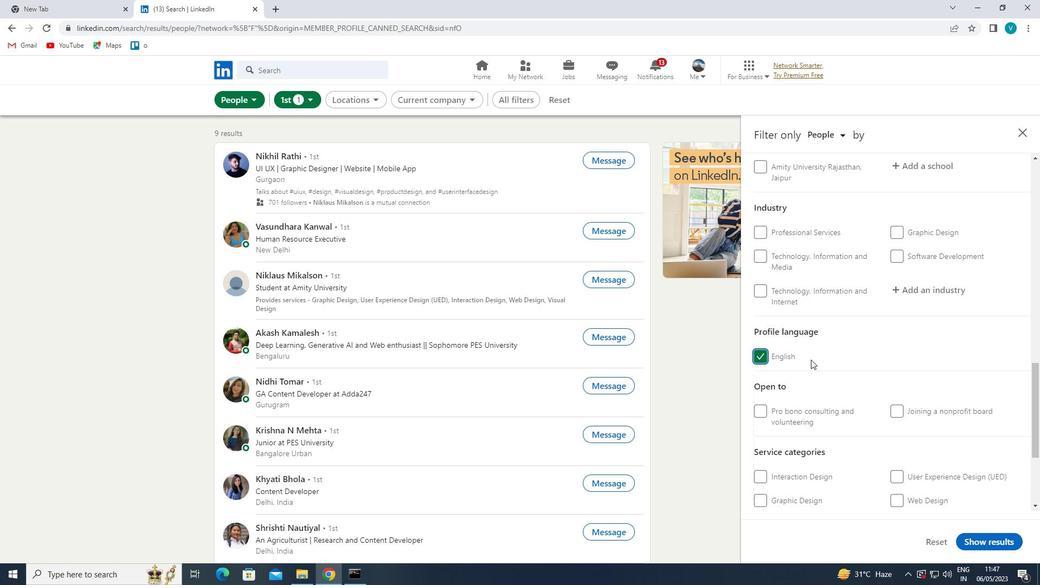 
Action: Mouse moved to (833, 359)
Screenshot: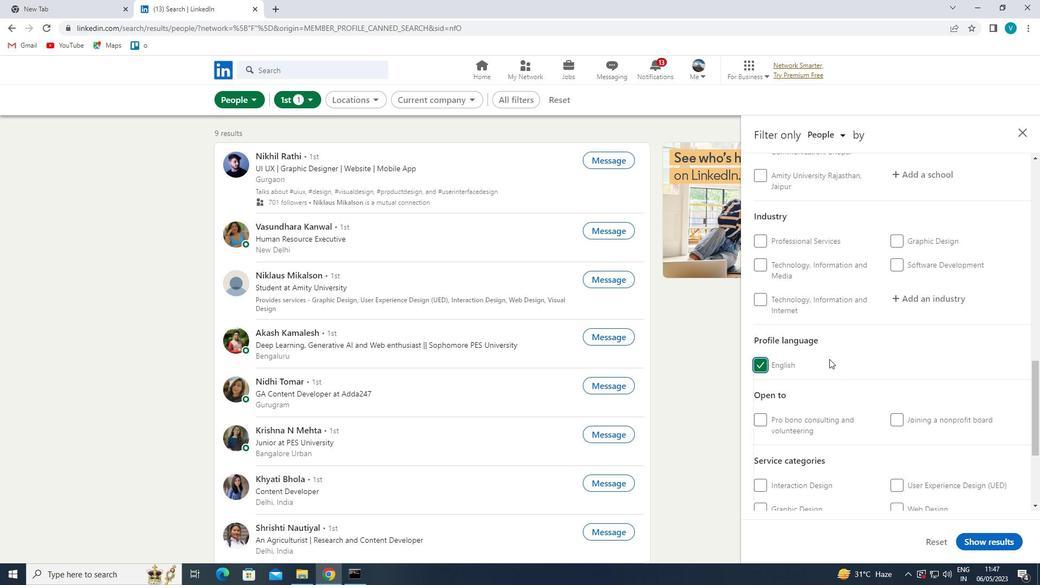 
Action: Mouse scrolled (833, 359) with delta (0, 0)
Screenshot: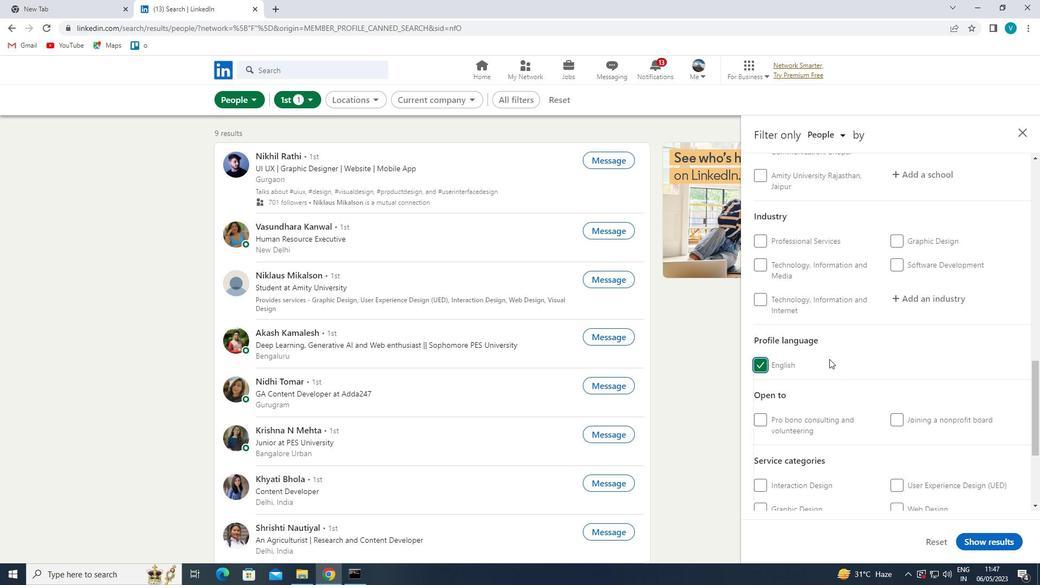 
Action: Mouse moved to (837, 359)
Screenshot: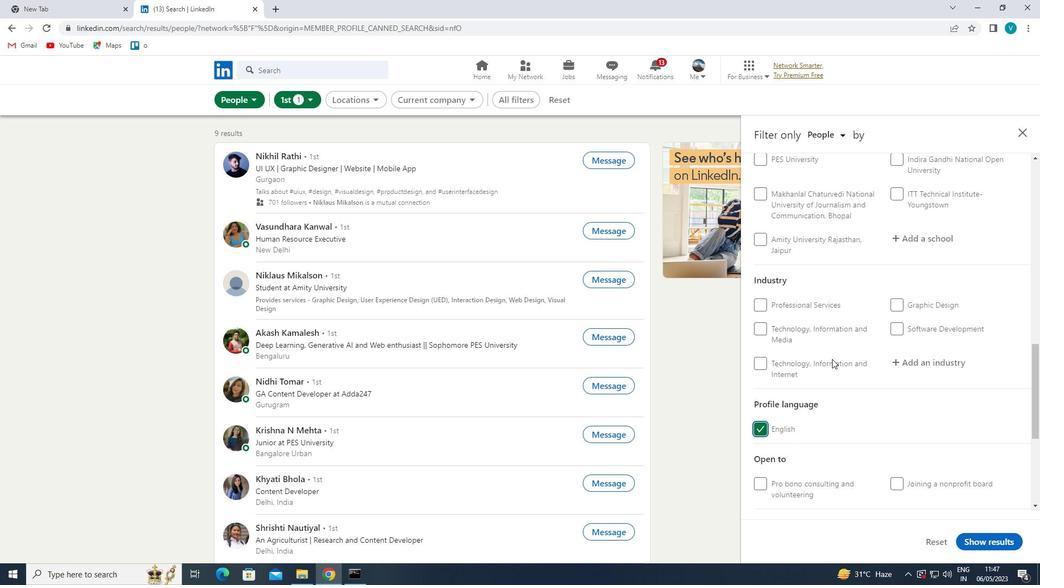 
Action: Mouse scrolled (837, 359) with delta (0, 0)
Screenshot: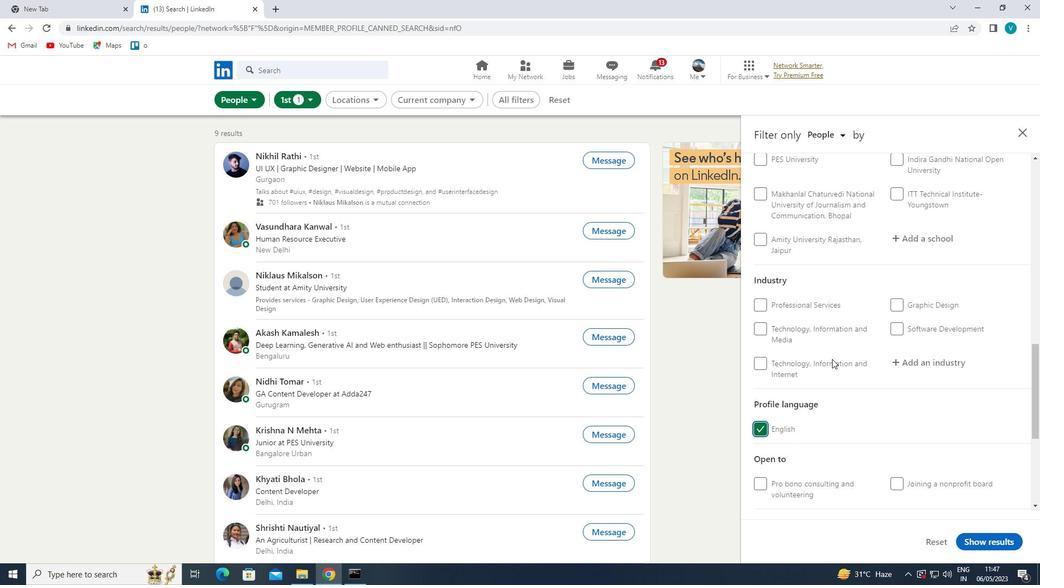 
Action: Mouse moved to (839, 359)
Screenshot: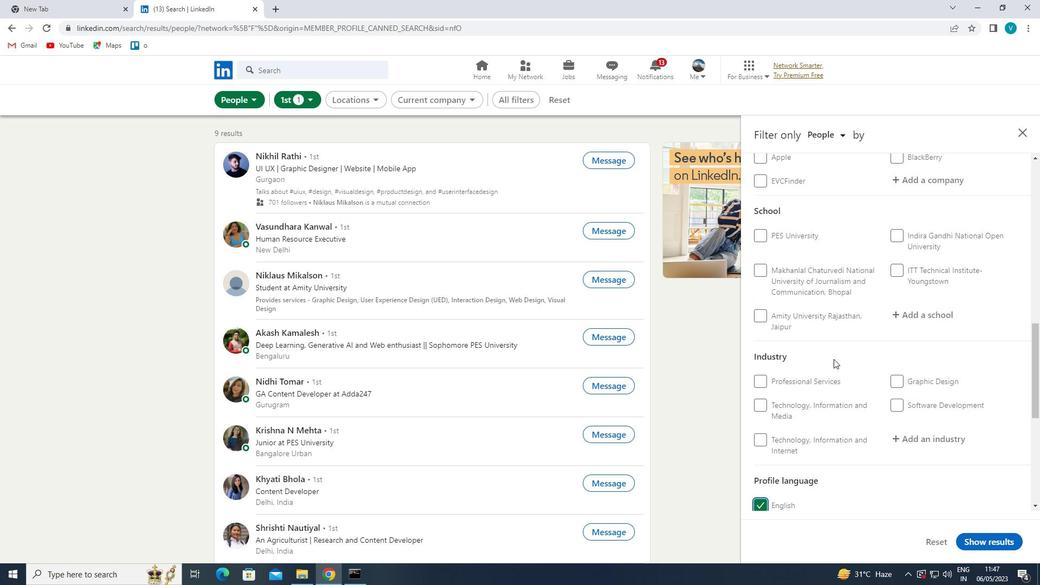 
Action: Mouse scrolled (839, 360) with delta (0, 0)
Screenshot: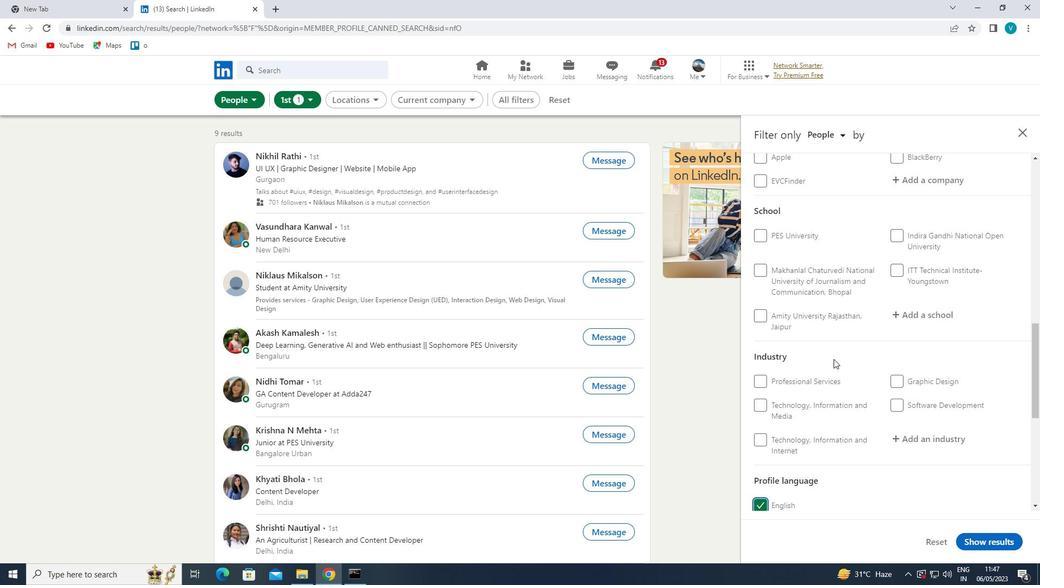 
Action: Mouse scrolled (839, 360) with delta (0, 0)
Screenshot: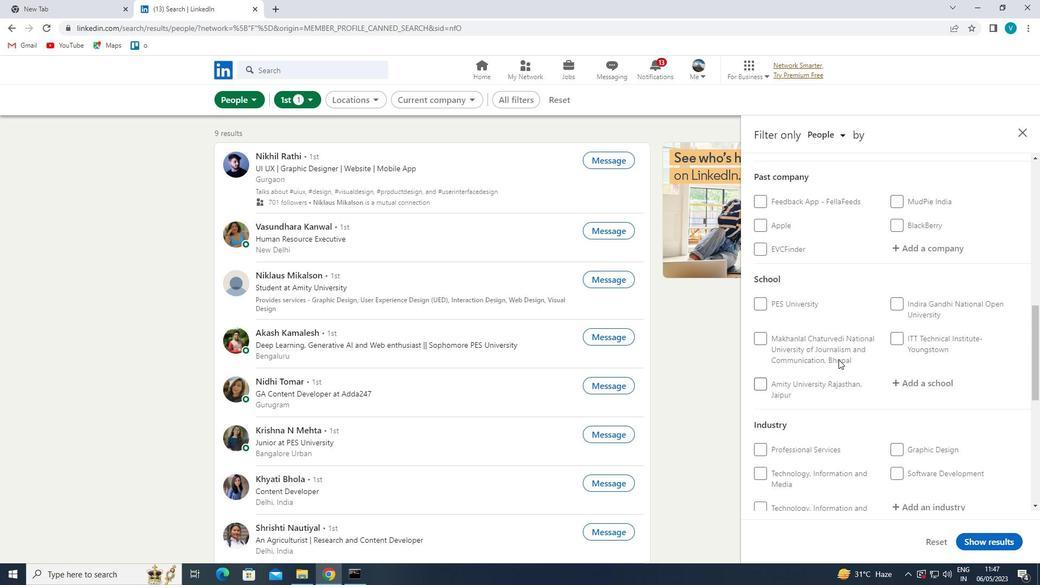 
Action: Mouse moved to (920, 311)
Screenshot: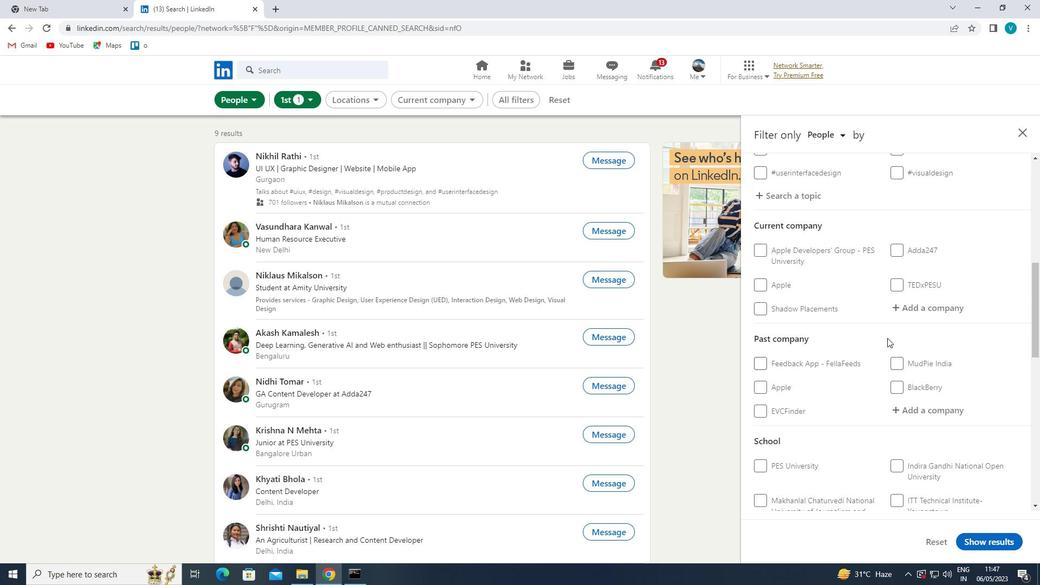 
Action: Mouse pressed left at (920, 311)
Screenshot: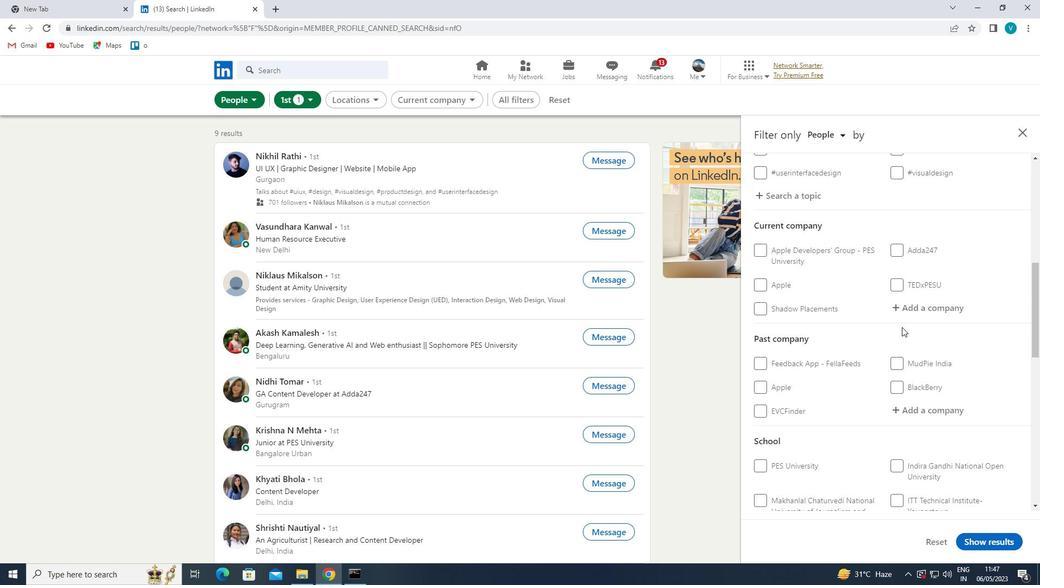 
Action: Mouse moved to (878, 285)
Screenshot: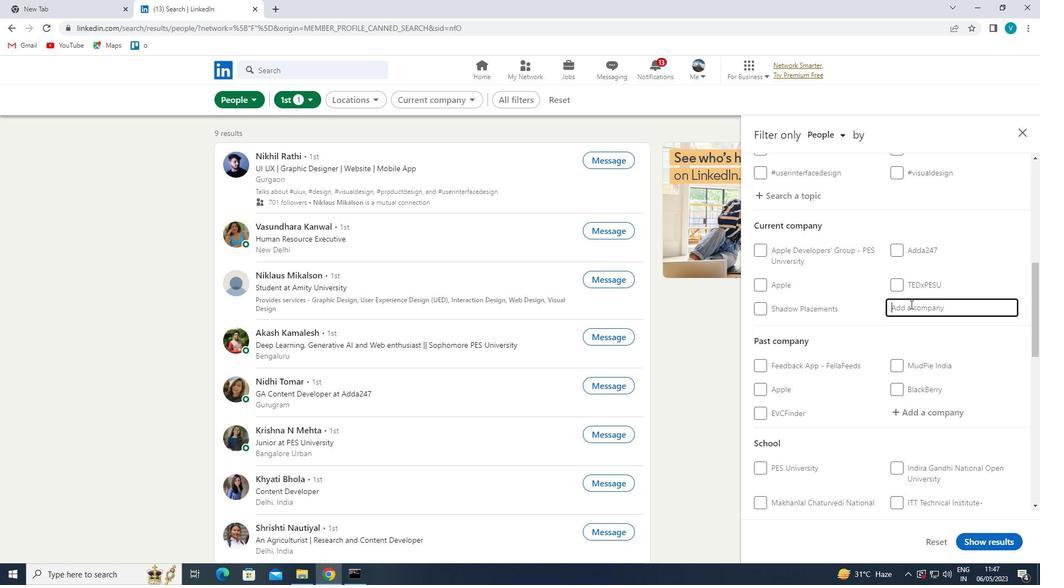 
Action: Key pressed <Key.shift>YOKOGAWA
Screenshot: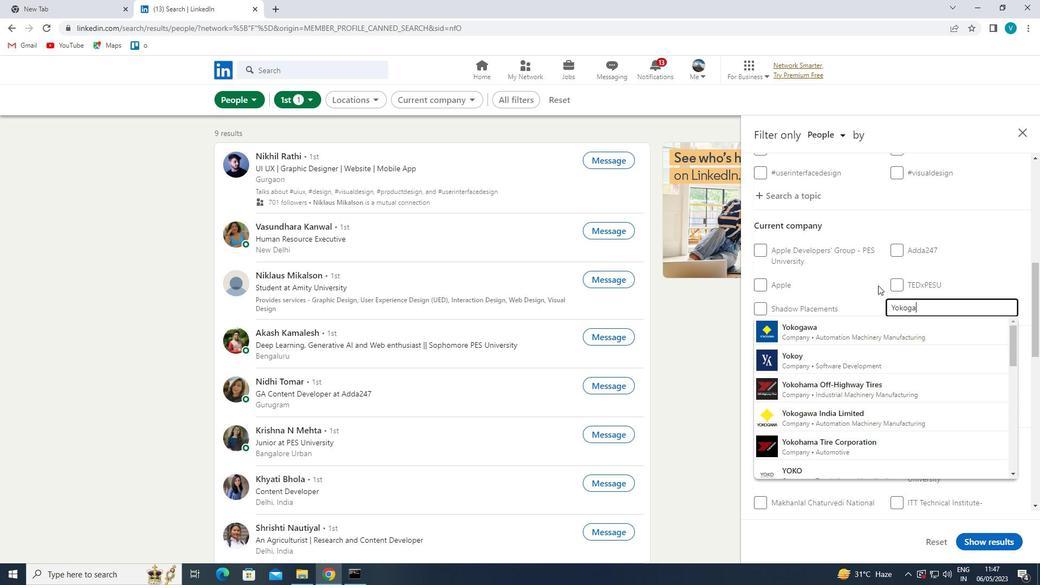 
Action: Mouse moved to (874, 323)
Screenshot: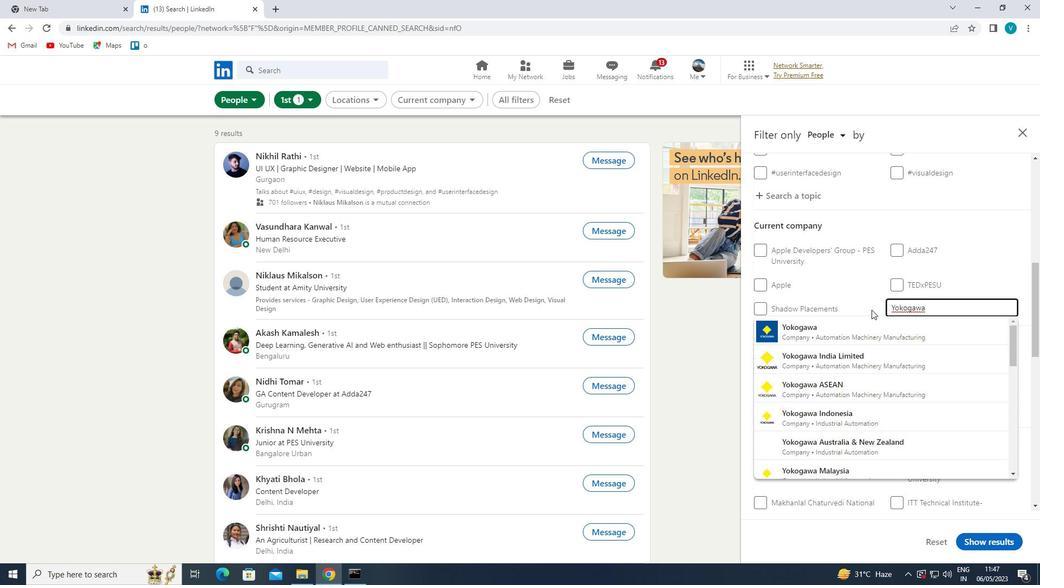 
Action: Mouse pressed left at (874, 323)
Screenshot: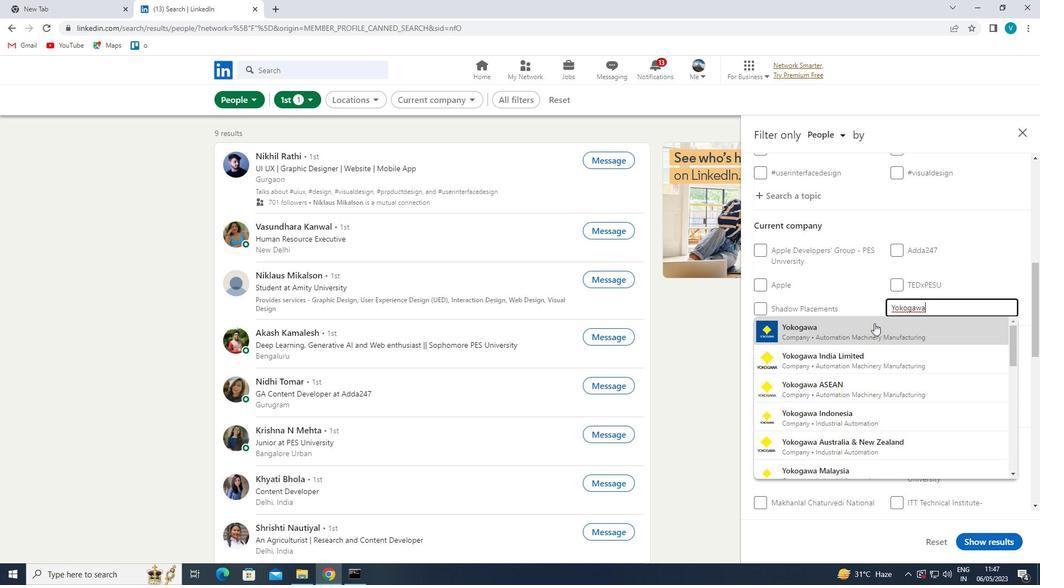 
Action: Mouse scrolled (874, 323) with delta (0, 0)
Screenshot: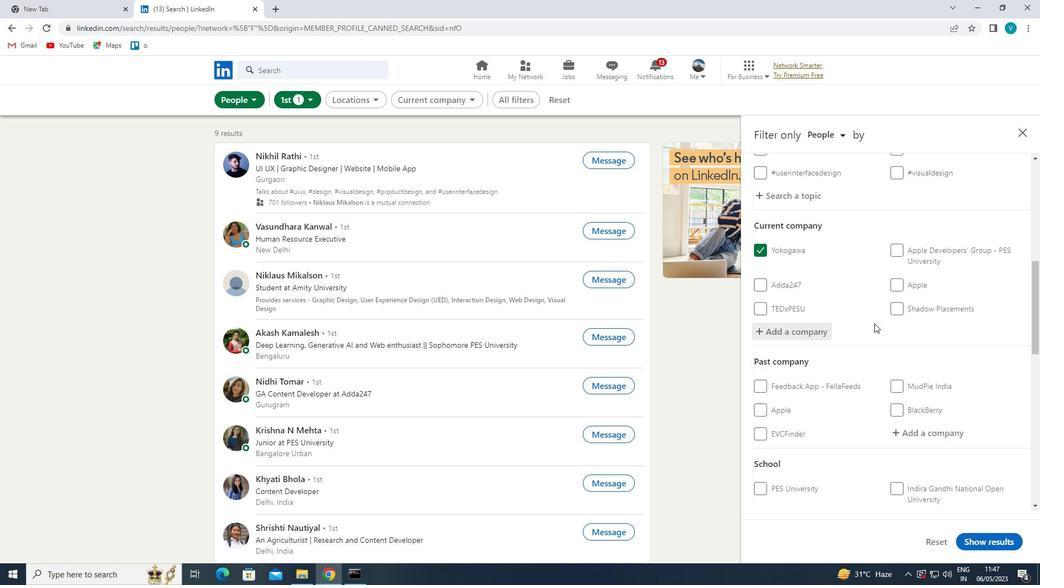 
Action: Mouse scrolled (874, 323) with delta (0, 0)
Screenshot: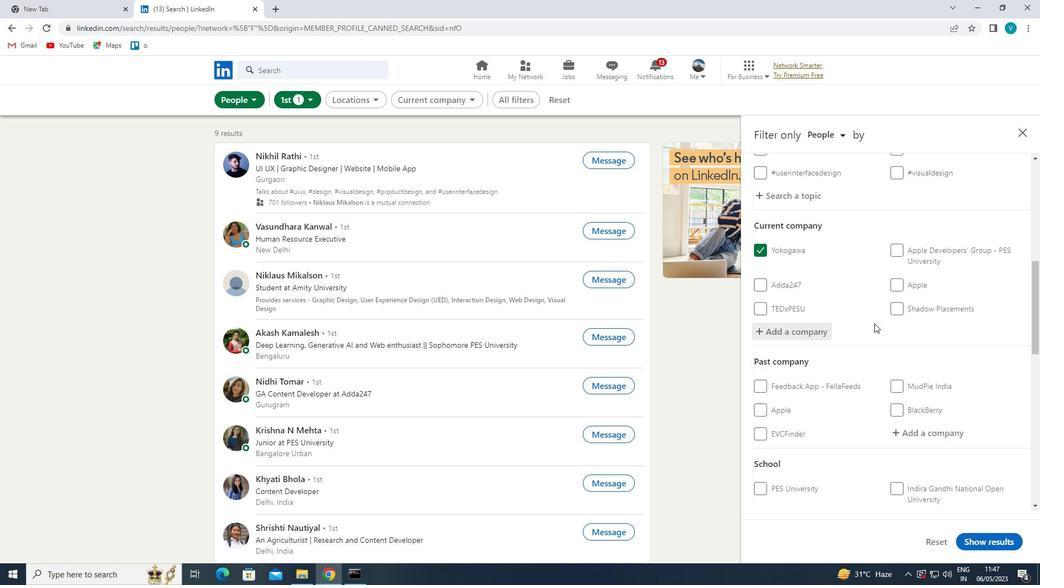 
Action: Mouse scrolled (874, 323) with delta (0, 0)
Screenshot: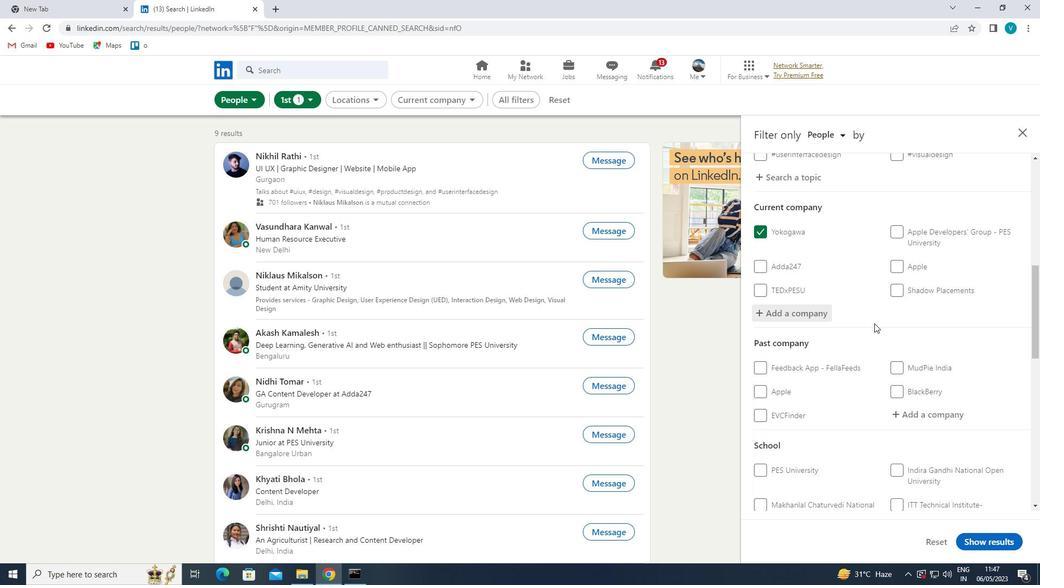 
Action: Mouse scrolled (874, 323) with delta (0, 0)
Screenshot: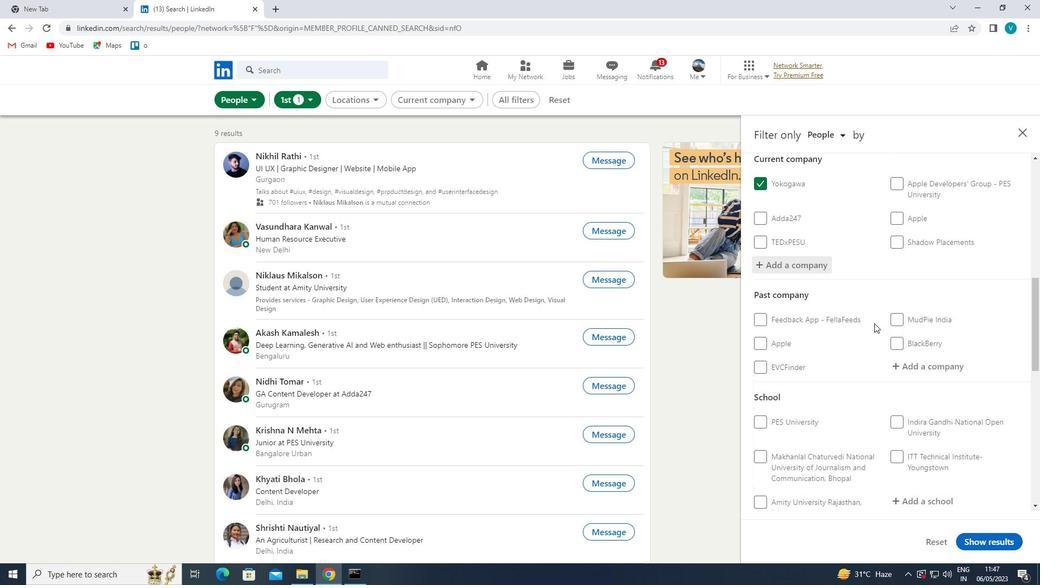 
Action: Mouse moved to (909, 340)
Screenshot: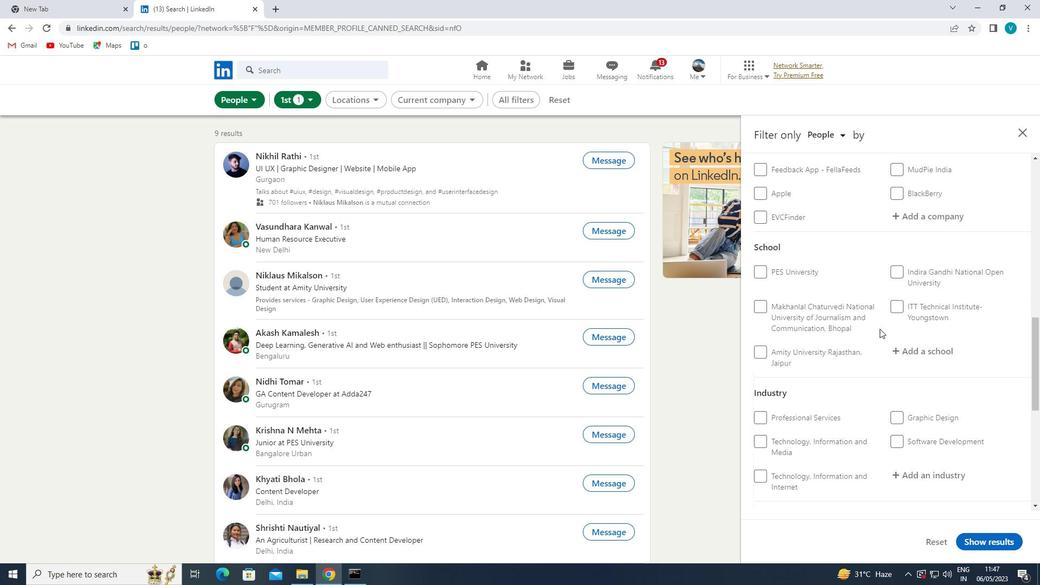 
Action: Mouse pressed left at (909, 340)
Screenshot: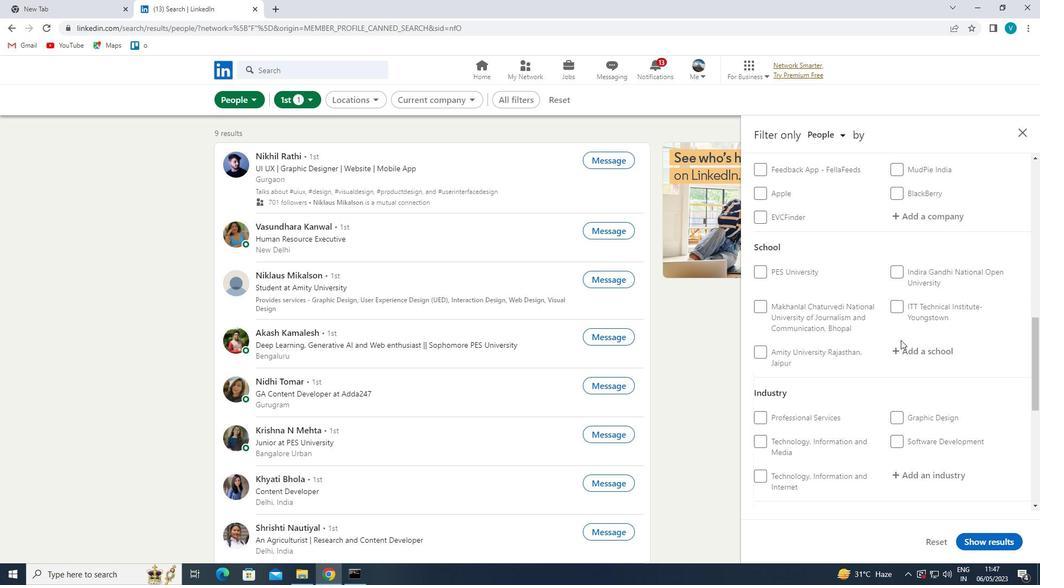 
Action: Mouse moved to (914, 343)
Screenshot: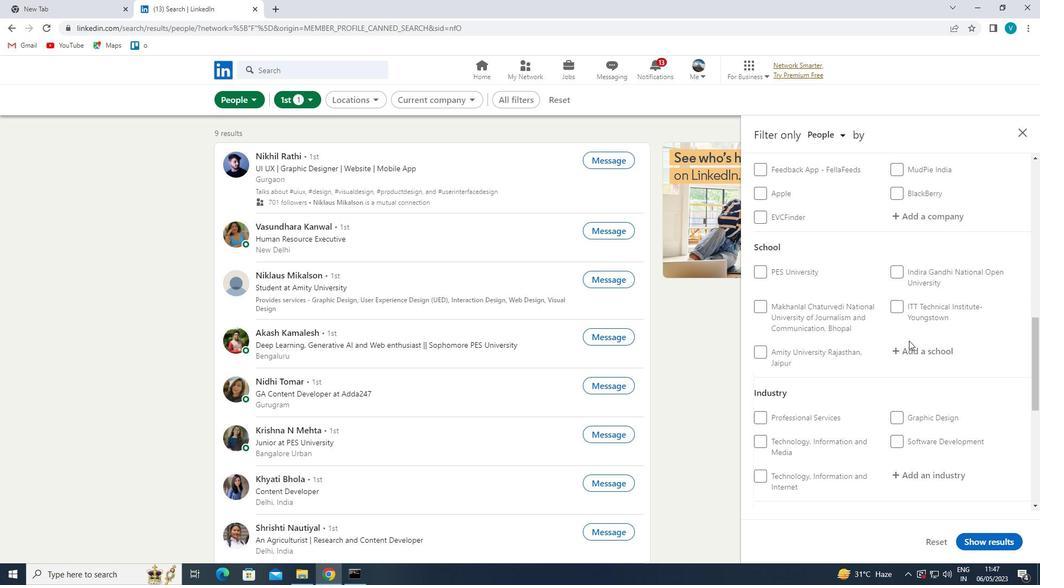 
Action: Mouse pressed left at (914, 343)
Screenshot: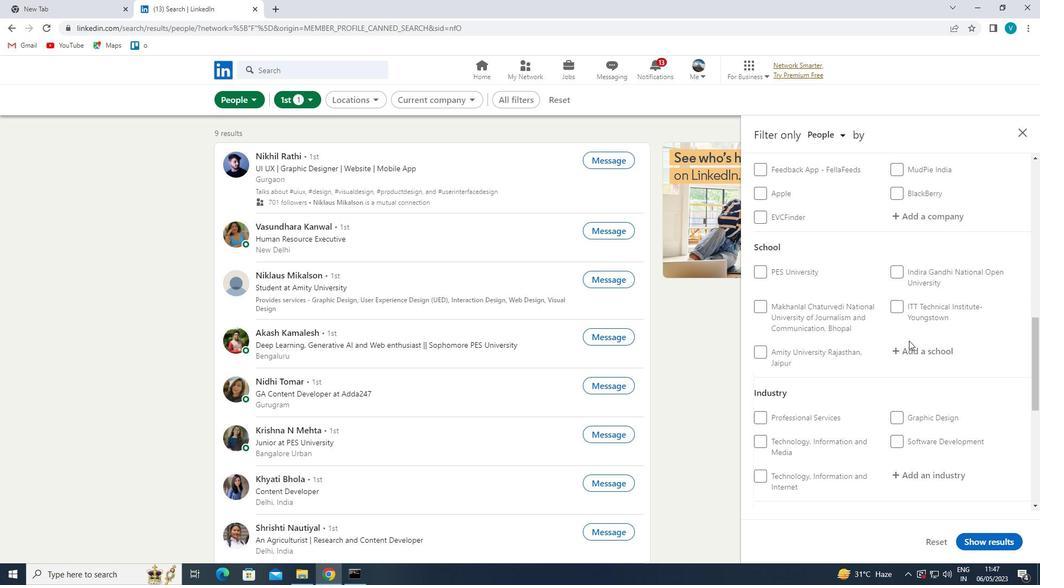
Action: Mouse moved to (915, 344)
Screenshot: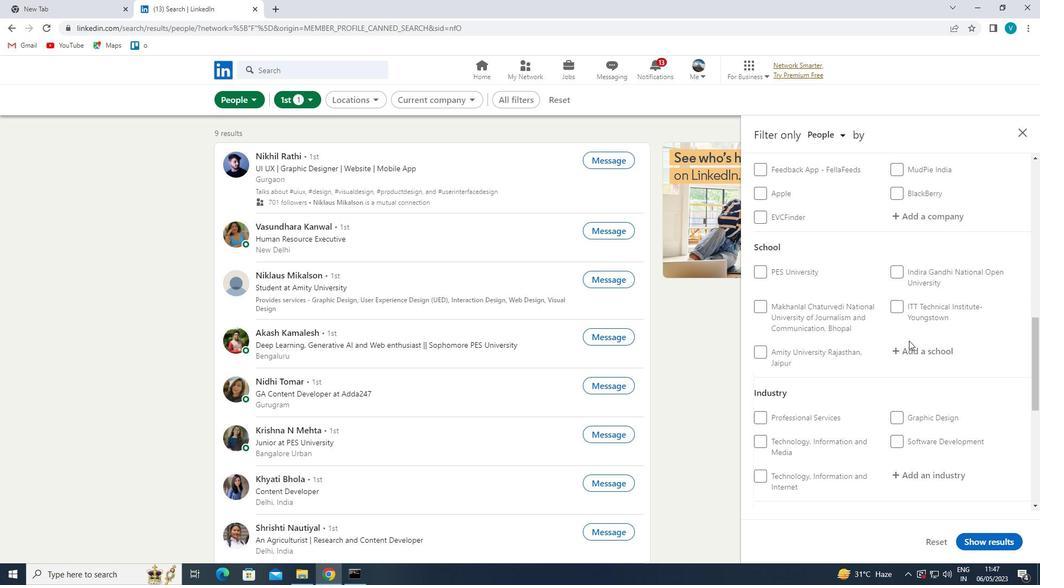 
Action: Key pressed <Key.shift>BALLARI<Key.space>
Screenshot: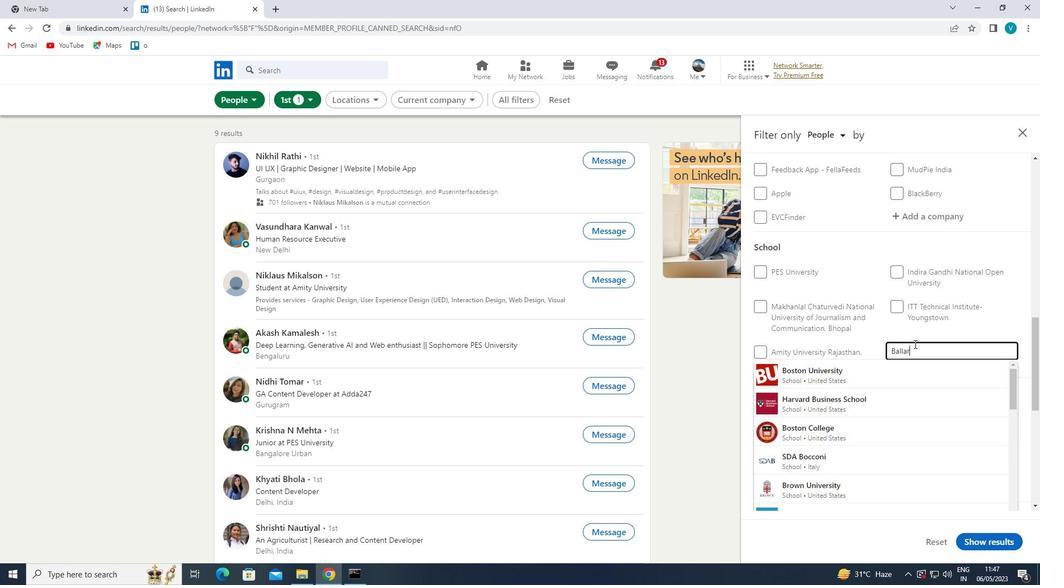 
Action: Mouse moved to (913, 370)
Screenshot: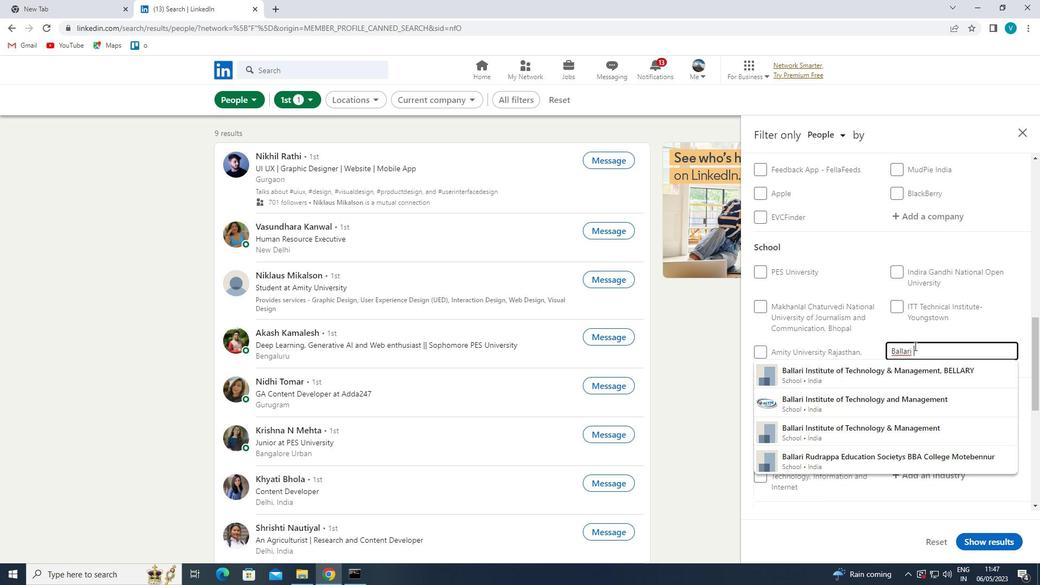 
Action: Mouse pressed left at (913, 370)
Screenshot: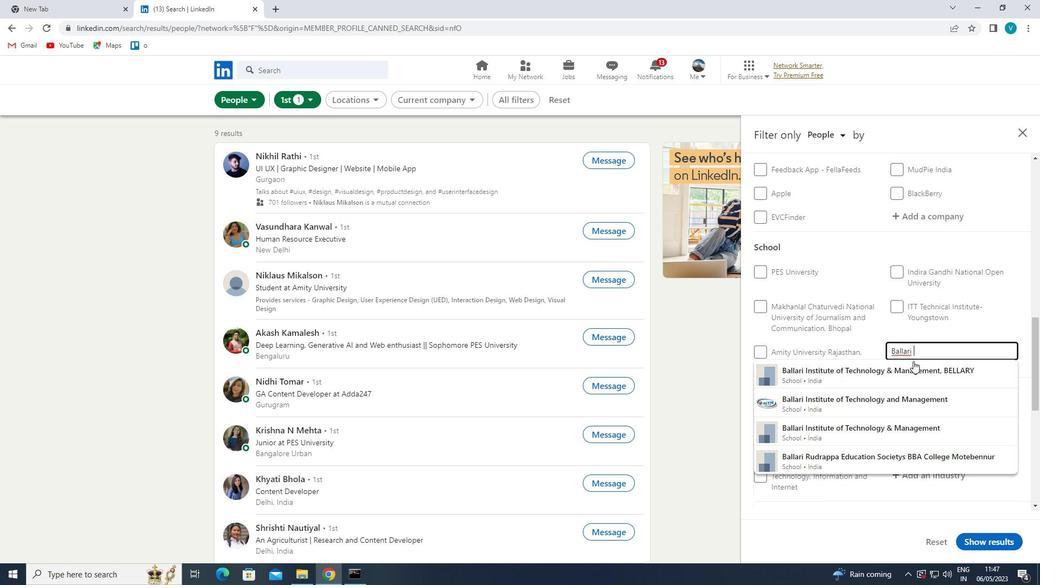 
Action: Mouse moved to (912, 370)
Screenshot: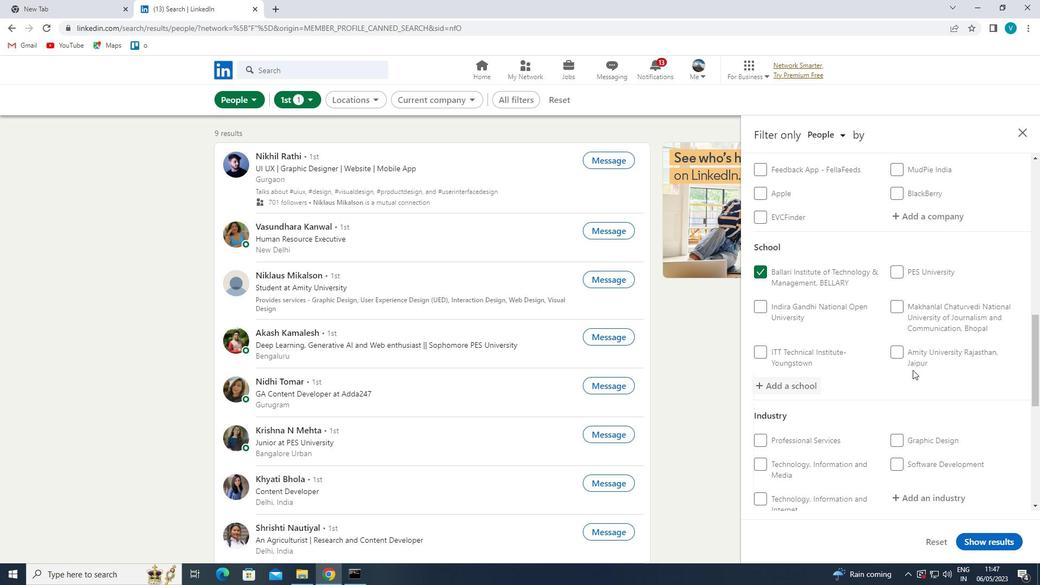 
Action: Mouse scrolled (912, 369) with delta (0, 0)
Screenshot: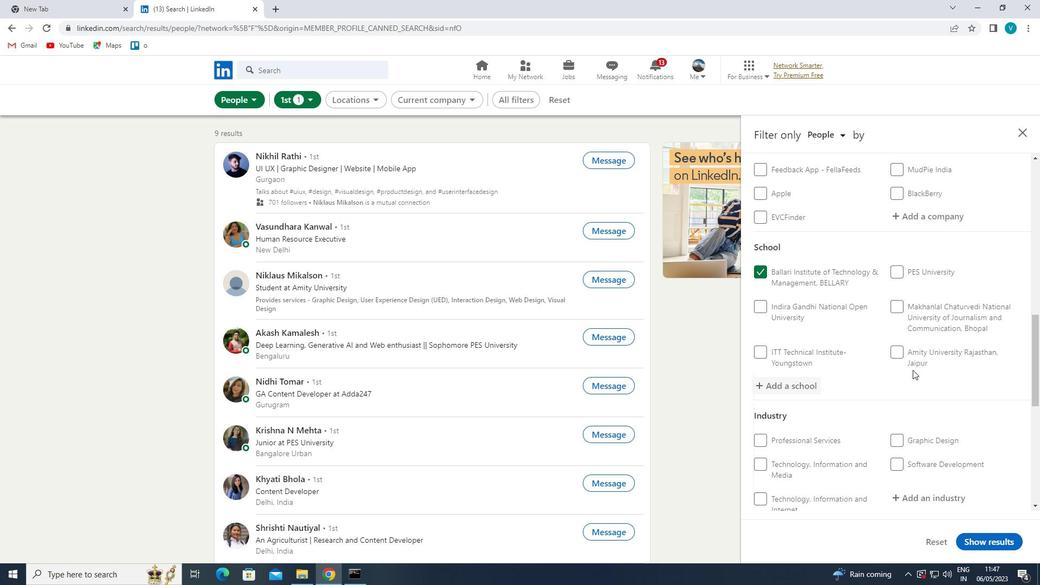 
Action: Mouse moved to (911, 370)
Screenshot: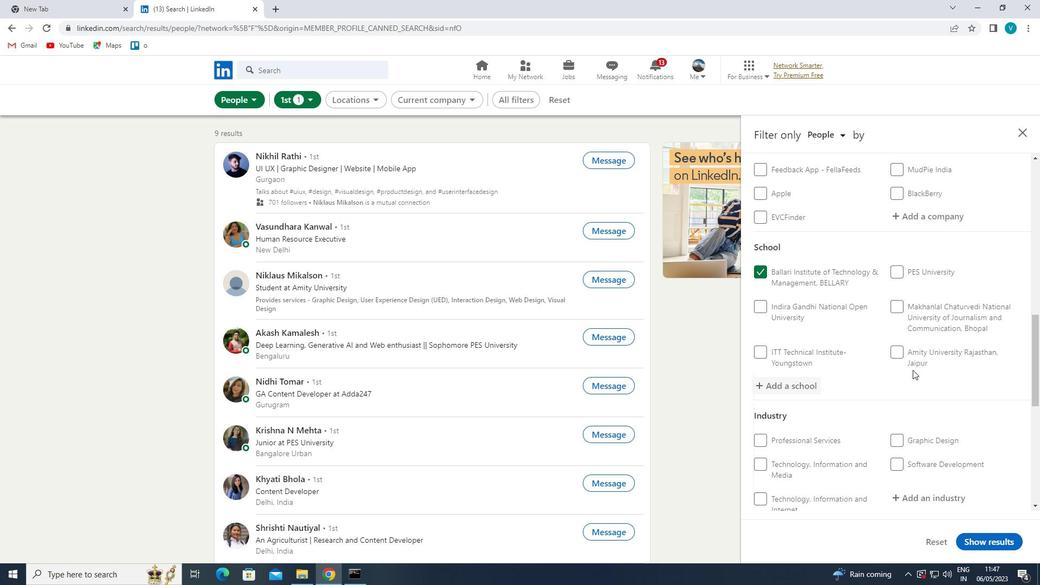 
Action: Mouse scrolled (911, 369) with delta (0, 0)
Screenshot: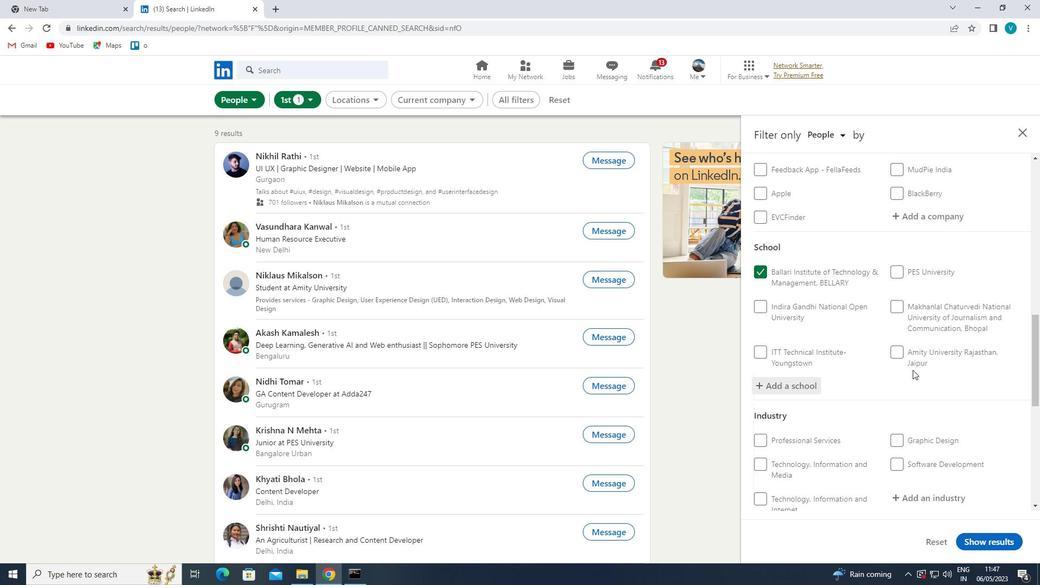 
Action: Mouse moved to (910, 370)
Screenshot: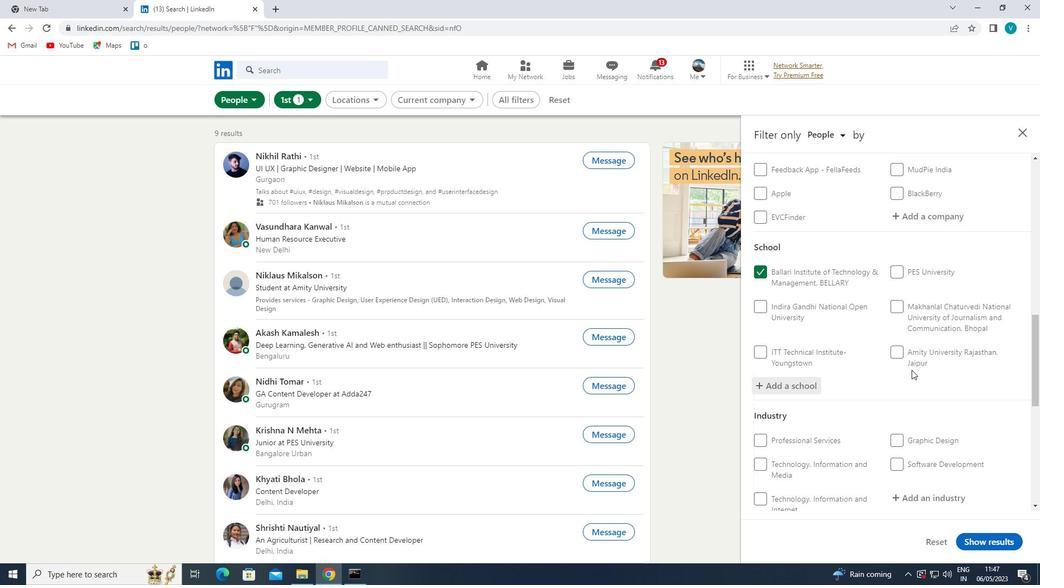 
Action: Mouse scrolled (910, 369) with delta (0, 0)
Screenshot: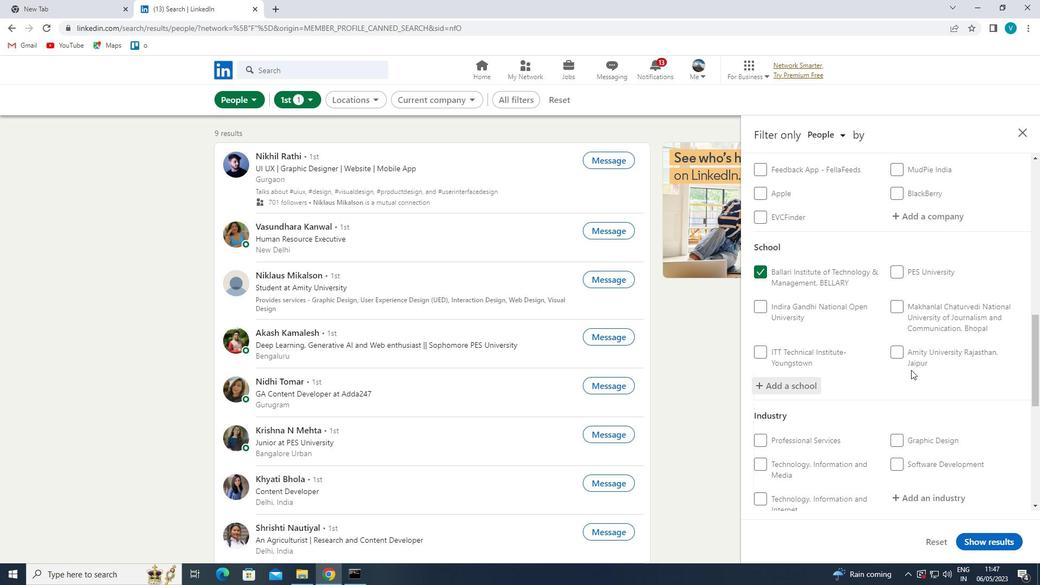 
Action: Mouse moved to (930, 334)
Screenshot: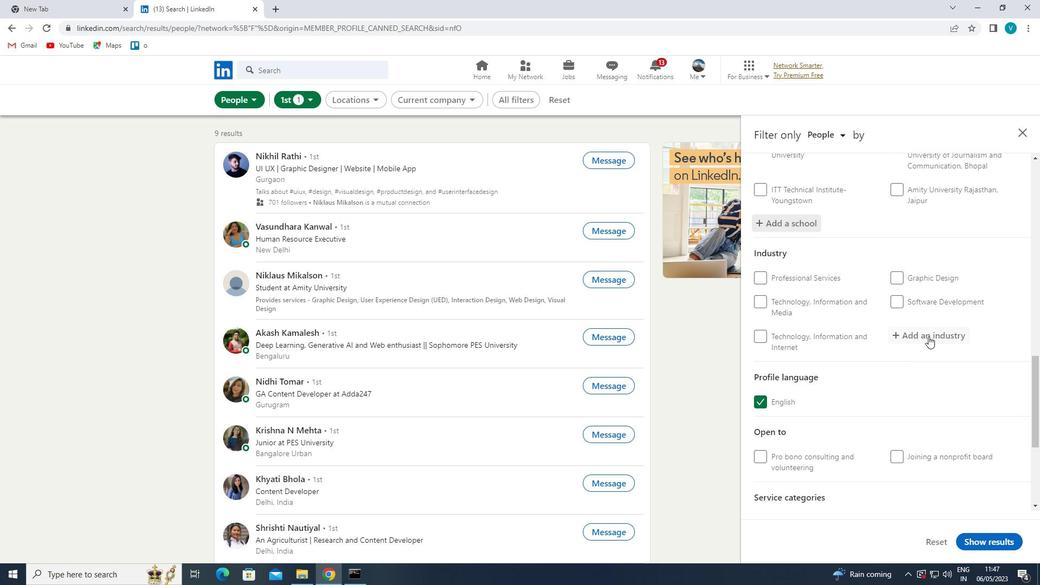 
Action: Mouse pressed left at (930, 334)
Screenshot: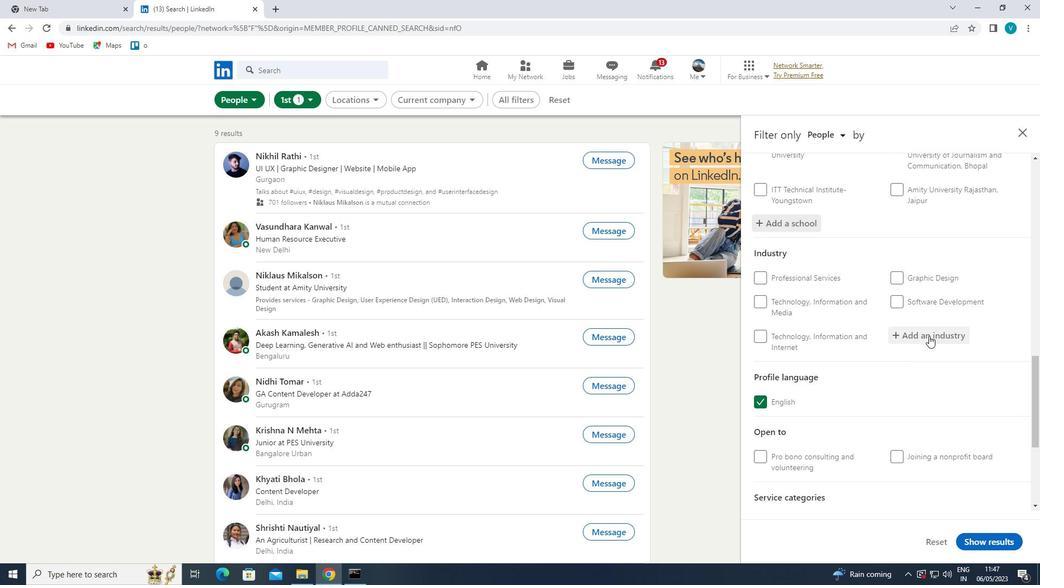 
Action: Key pressed <Key.shift>RETAOL<Key.backspace><Key.backspace><Key.backspace><Key.backspace><Key.backspace>ETAIL
Screenshot: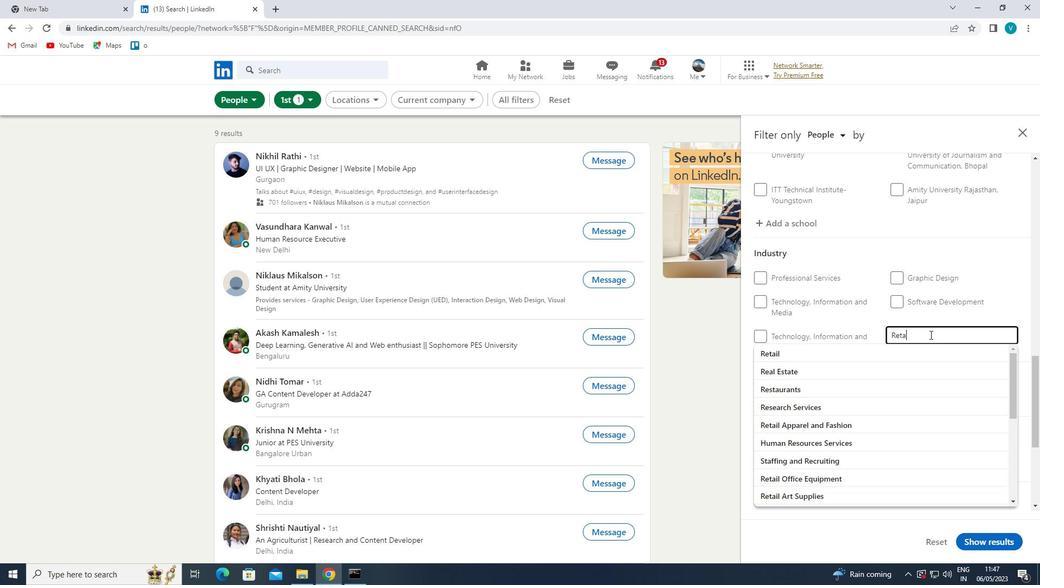 
Action: Mouse moved to (852, 401)
Screenshot: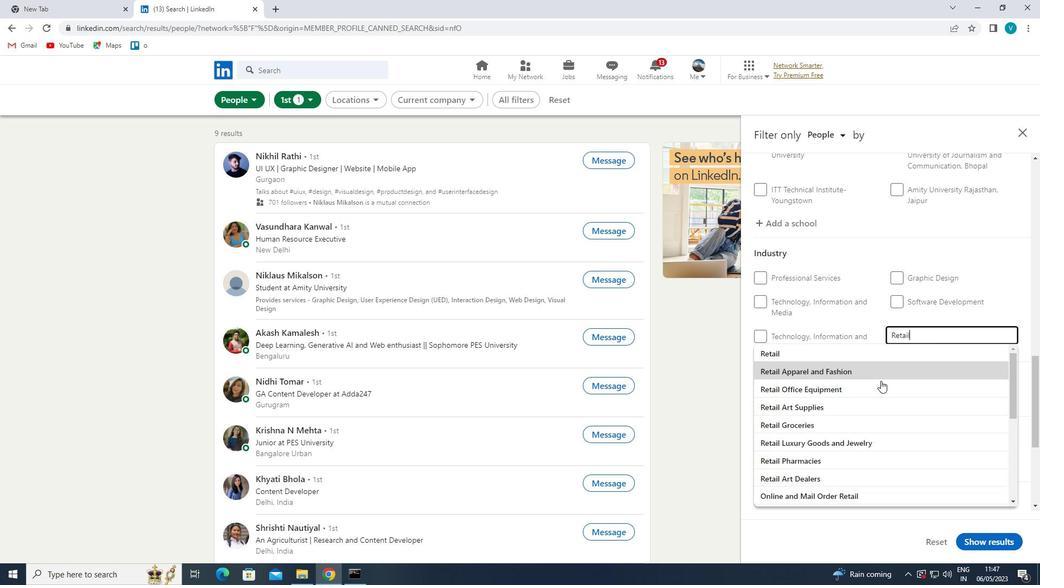 
Action: Mouse pressed left at (852, 401)
Screenshot: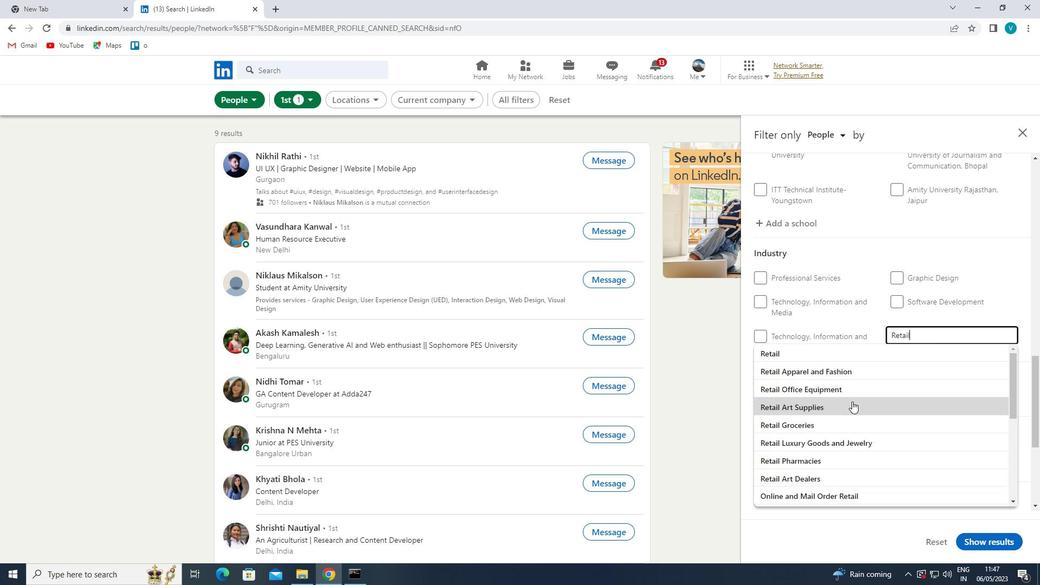 
Action: Mouse moved to (857, 401)
Screenshot: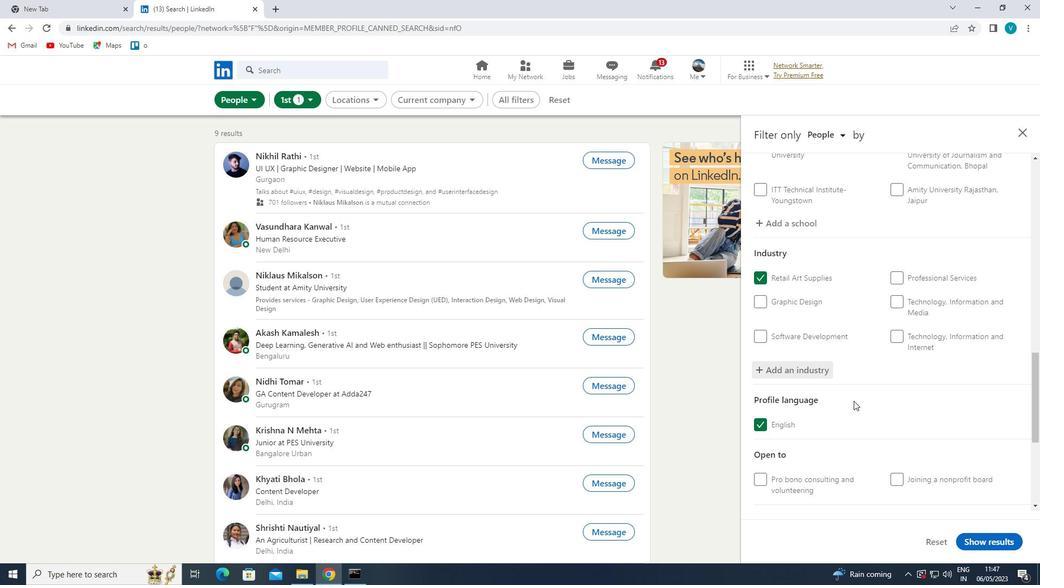 
Action: Mouse scrolled (857, 400) with delta (0, 0)
Screenshot: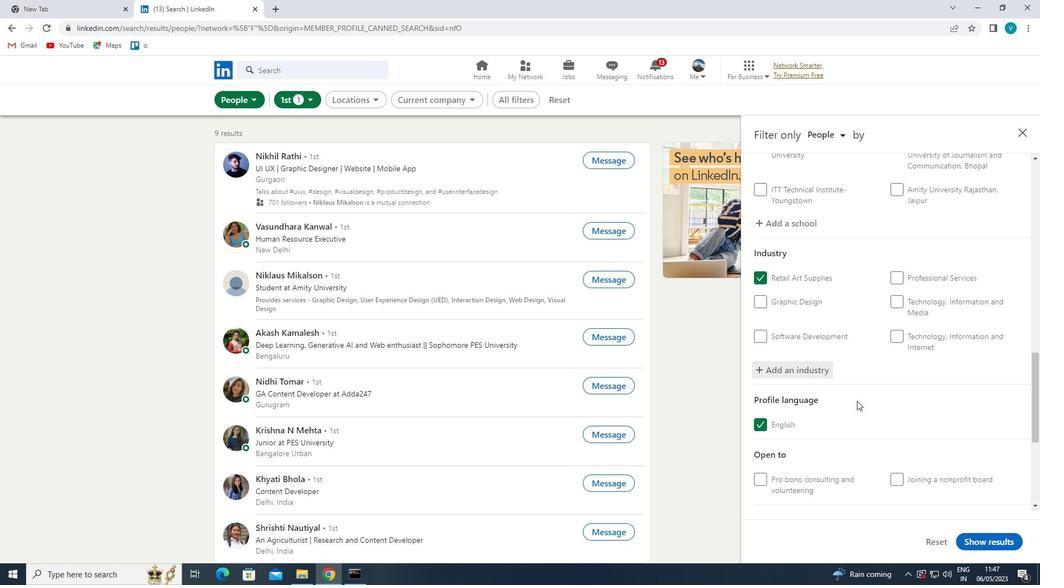 
Action: Mouse scrolled (857, 400) with delta (0, 0)
Screenshot: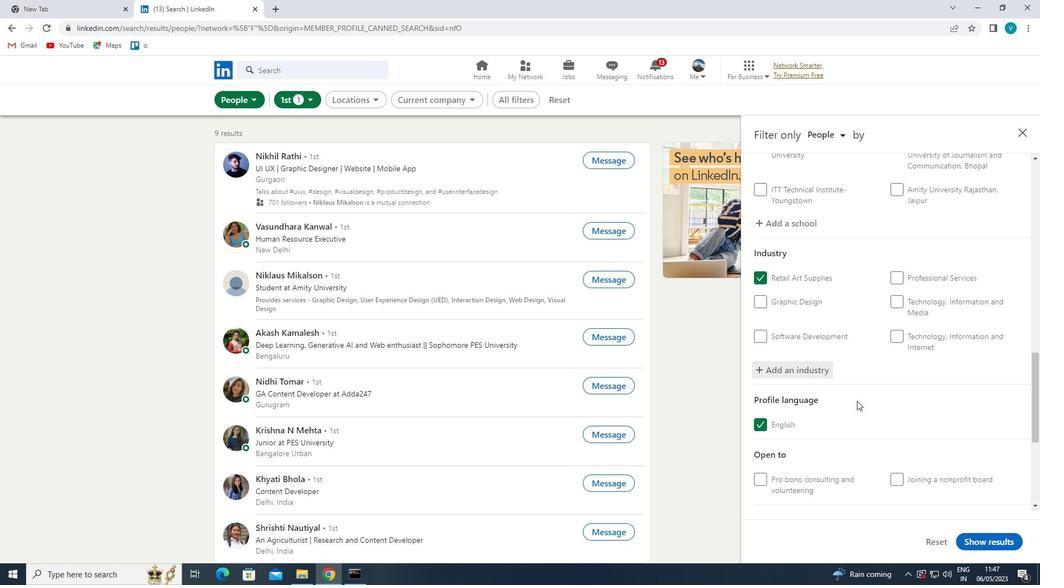 
Action: Mouse scrolled (857, 400) with delta (0, 0)
Screenshot: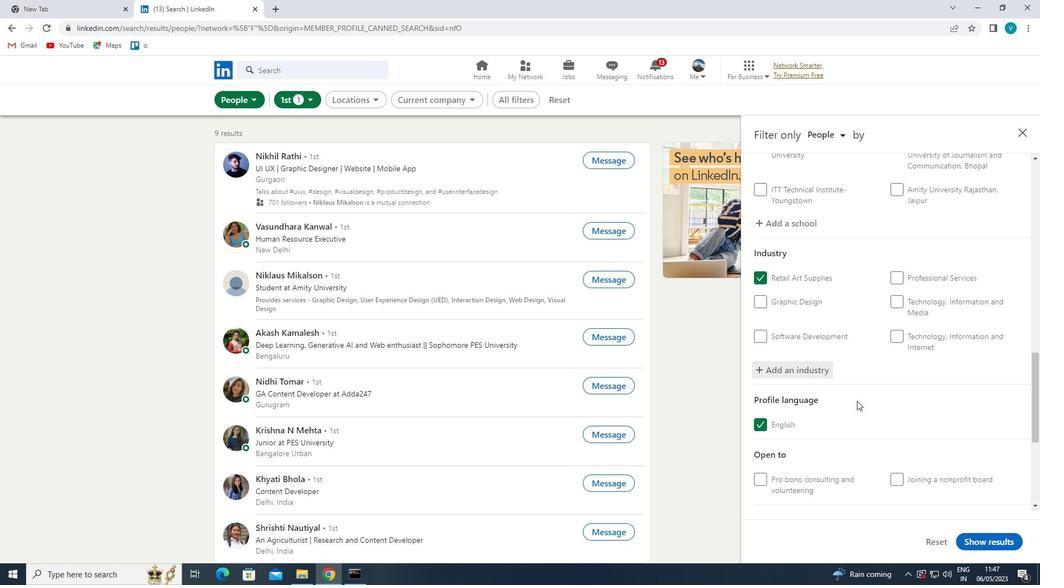 
Action: Mouse scrolled (857, 400) with delta (0, 0)
Screenshot: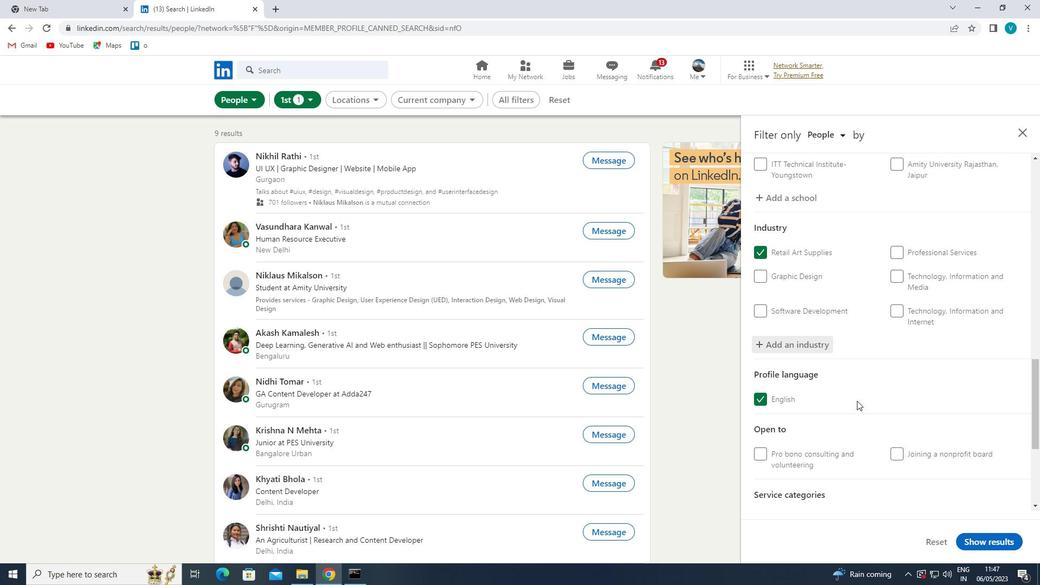 
Action: Mouse scrolled (857, 400) with delta (0, 0)
Screenshot: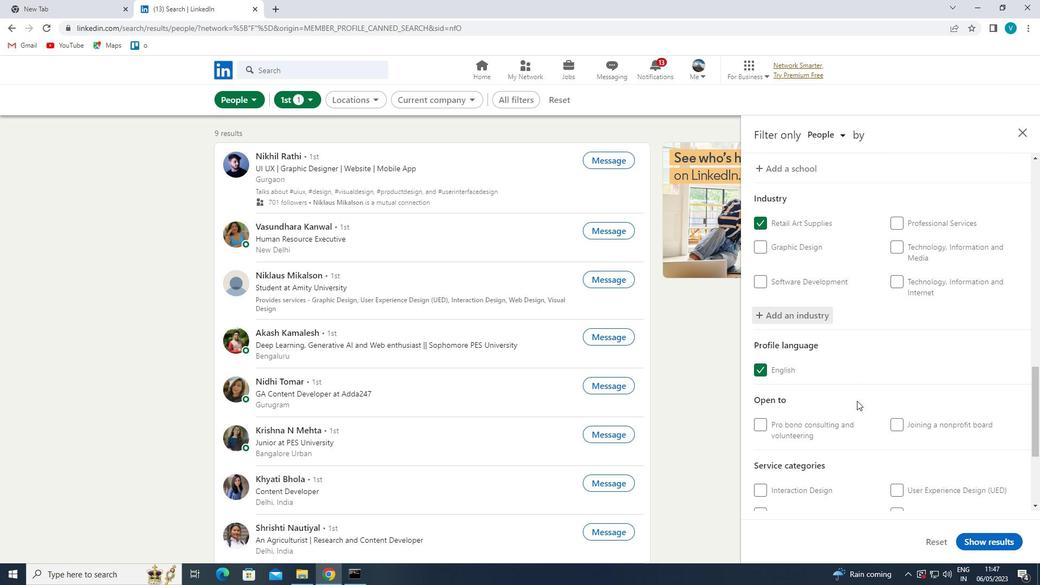 
Action: Mouse moved to (904, 364)
Screenshot: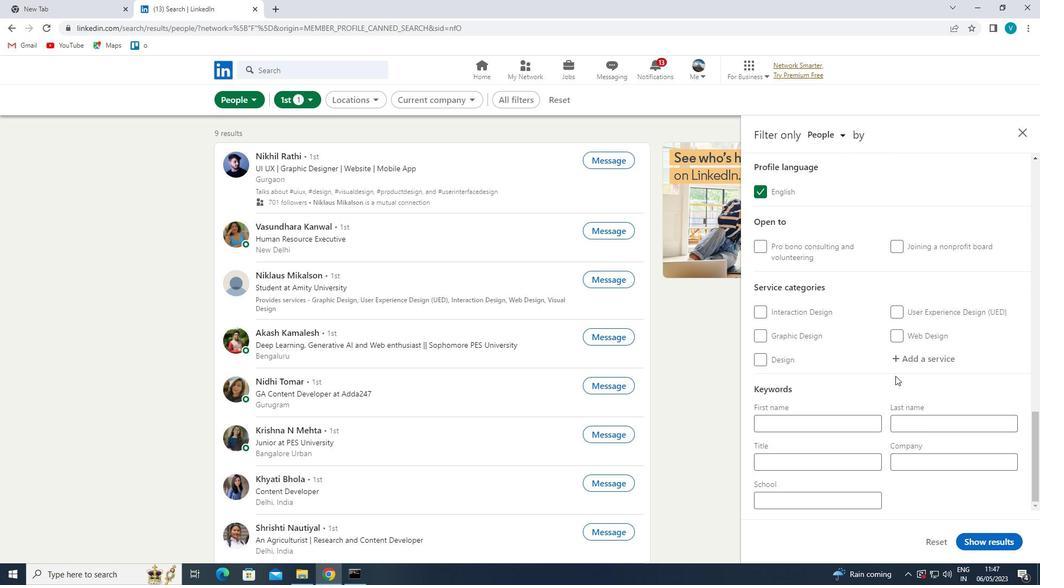
Action: Mouse pressed left at (904, 364)
Screenshot: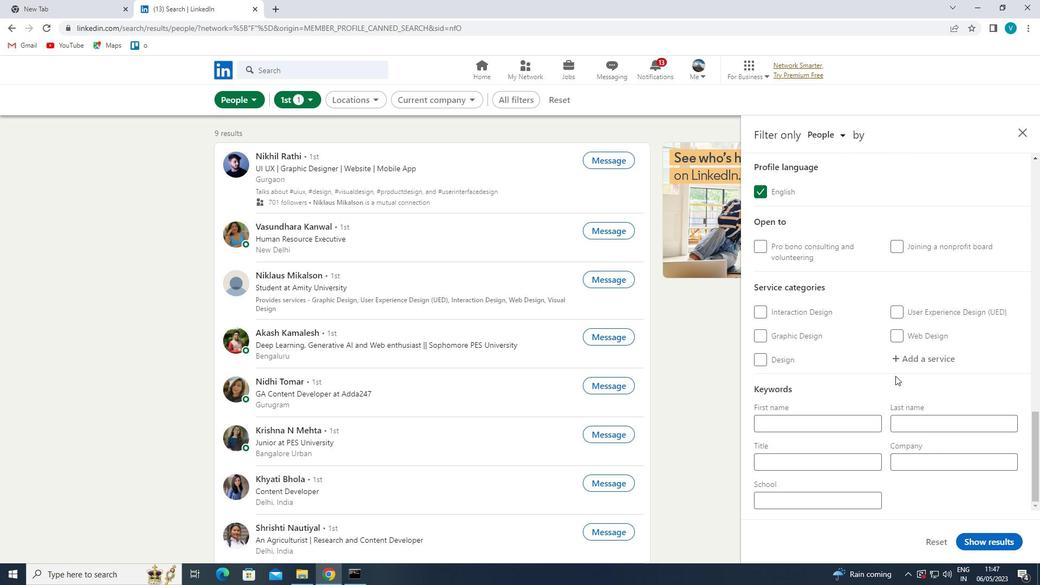 
Action: Mouse moved to (898, 358)
Screenshot: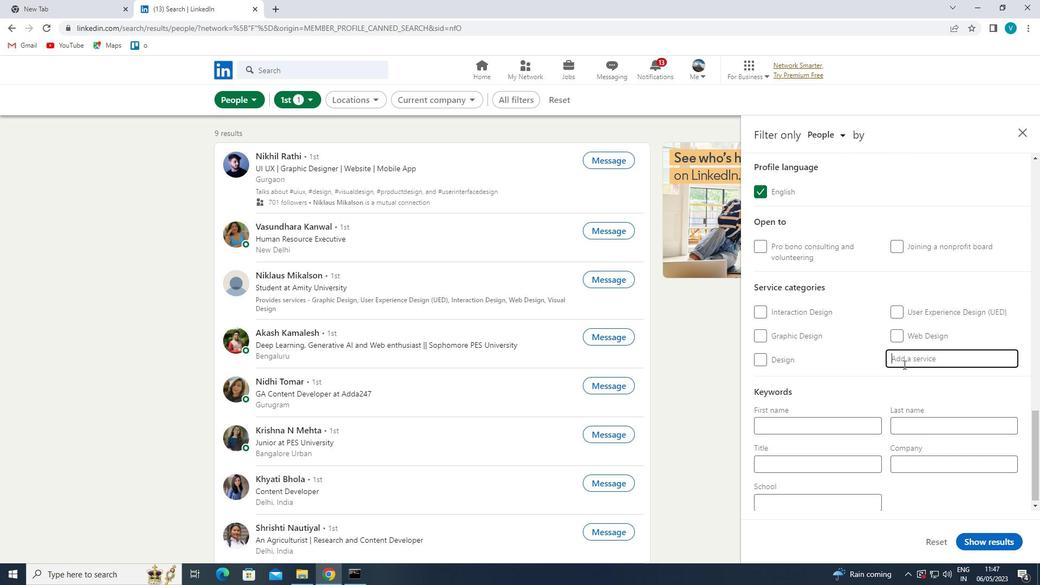 
Action: Key pressed <Key.shift>ACCOUNTING
Screenshot: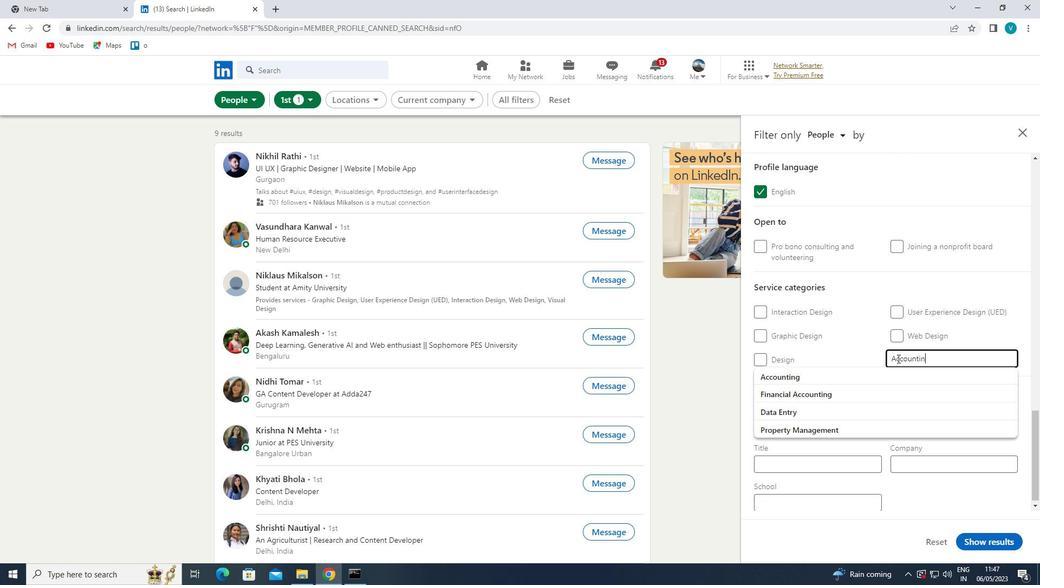 
Action: Mouse moved to (800, 374)
Screenshot: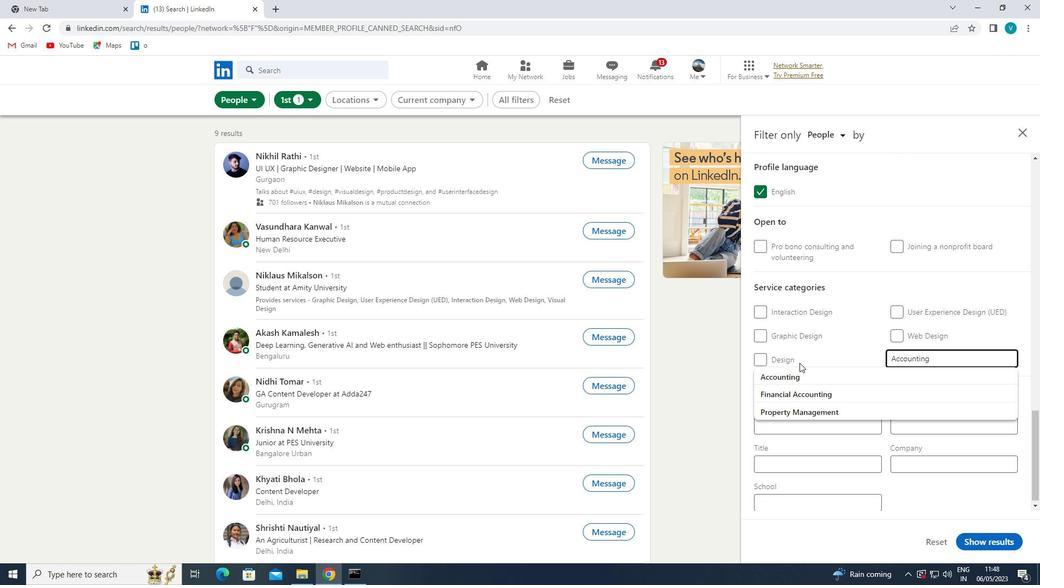 
Action: Mouse pressed left at (800, 374)
Screenshot: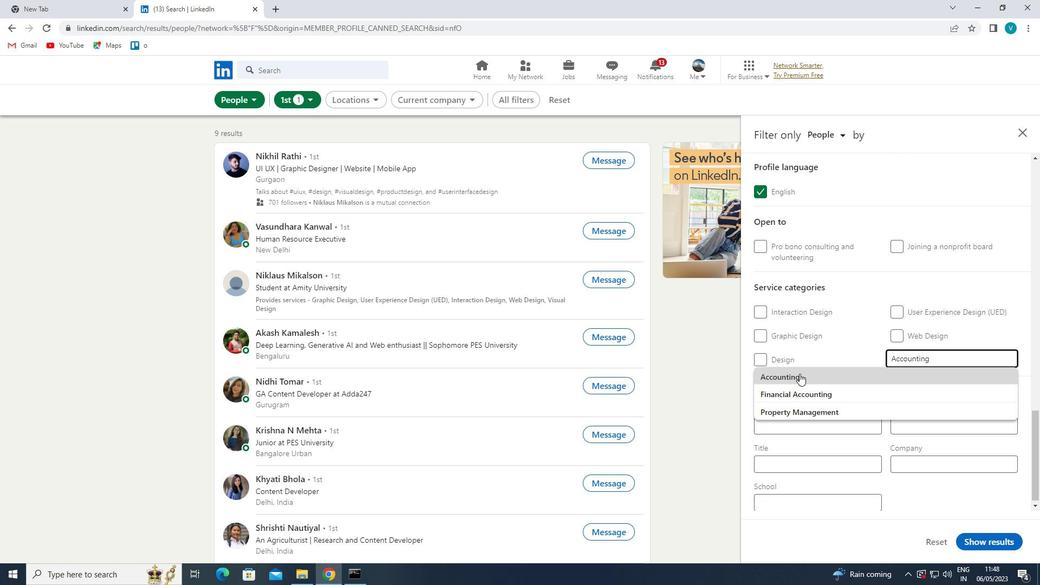 
Action: Mouse moved to (804, 376)
Screenshot: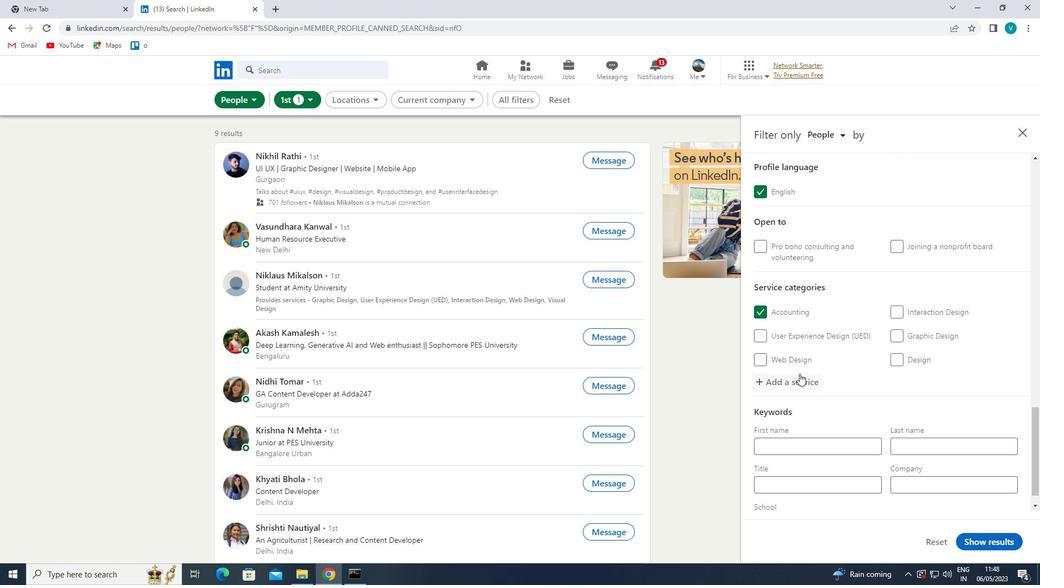 
Action: Mouse scrolled (804, 375) with delta (0, 0)
Screenshot: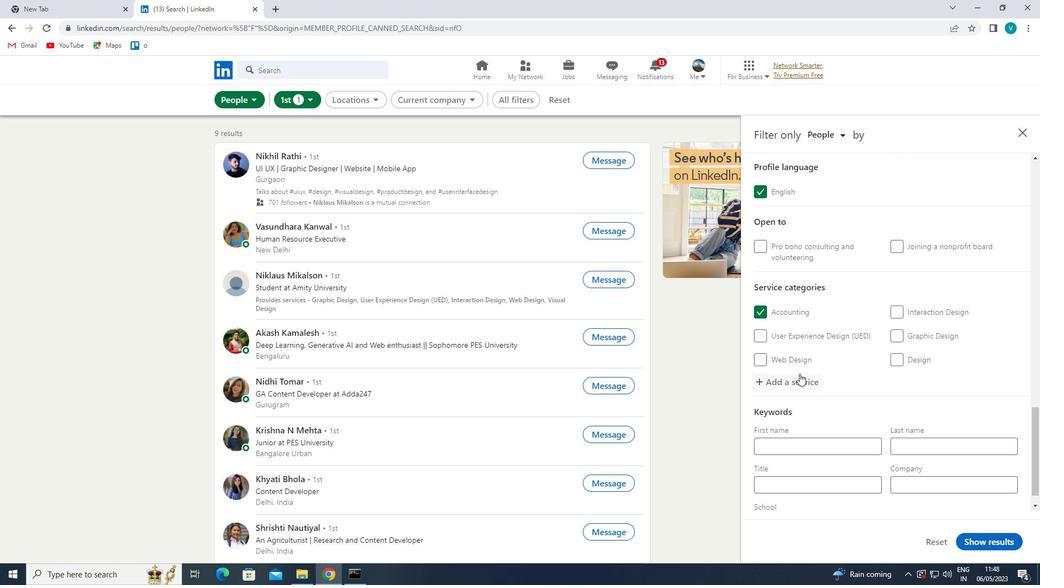 
Action: Mouse moved to (804, 376)
Screenshot: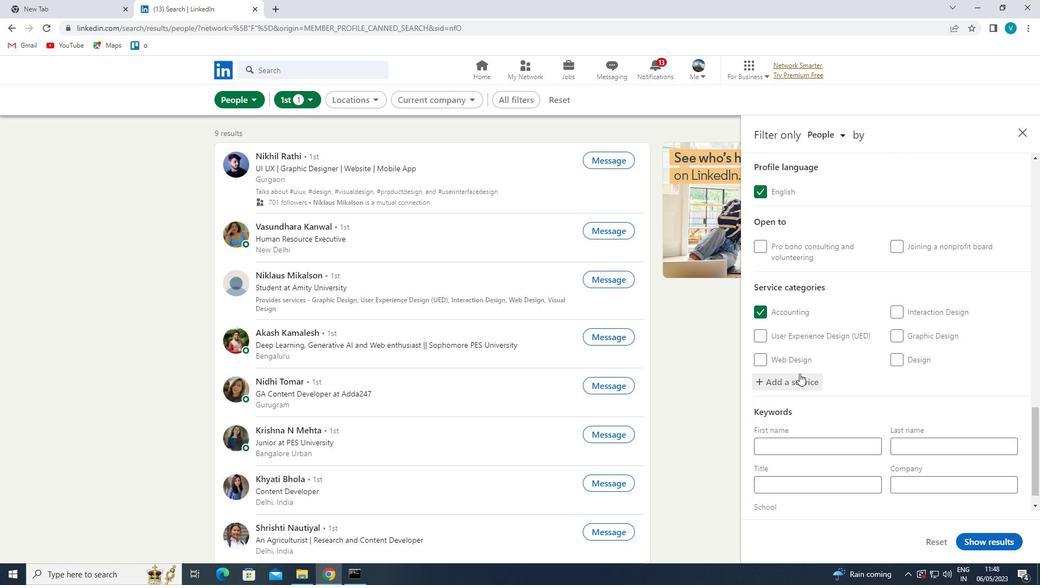
Action: Mouse scrolled (804, 376) with delta (0, 0)
Screenshot: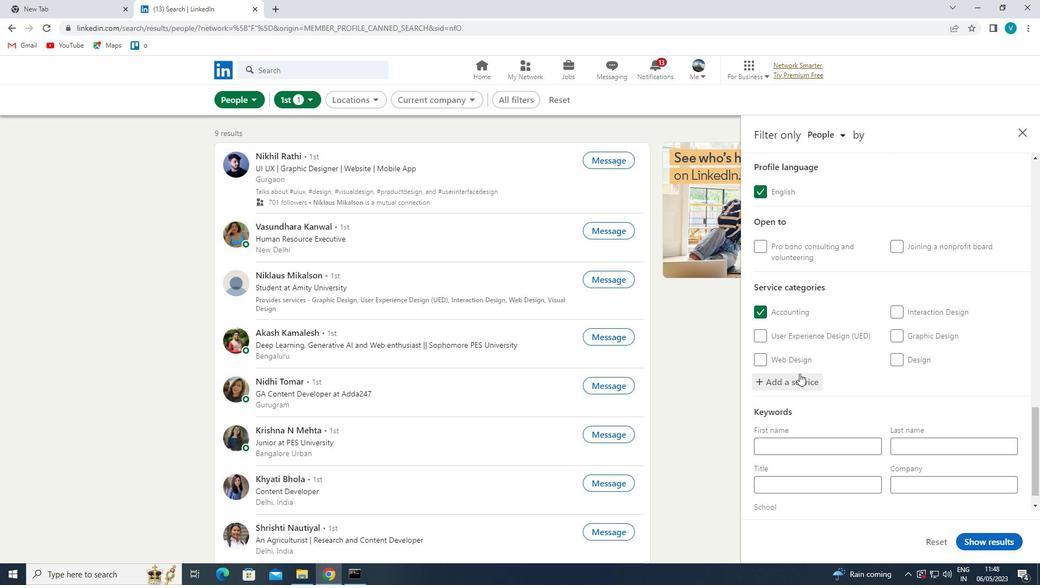 
Action: Mouse scrolled (804, 376) with delta (0, 0)
Screenshot: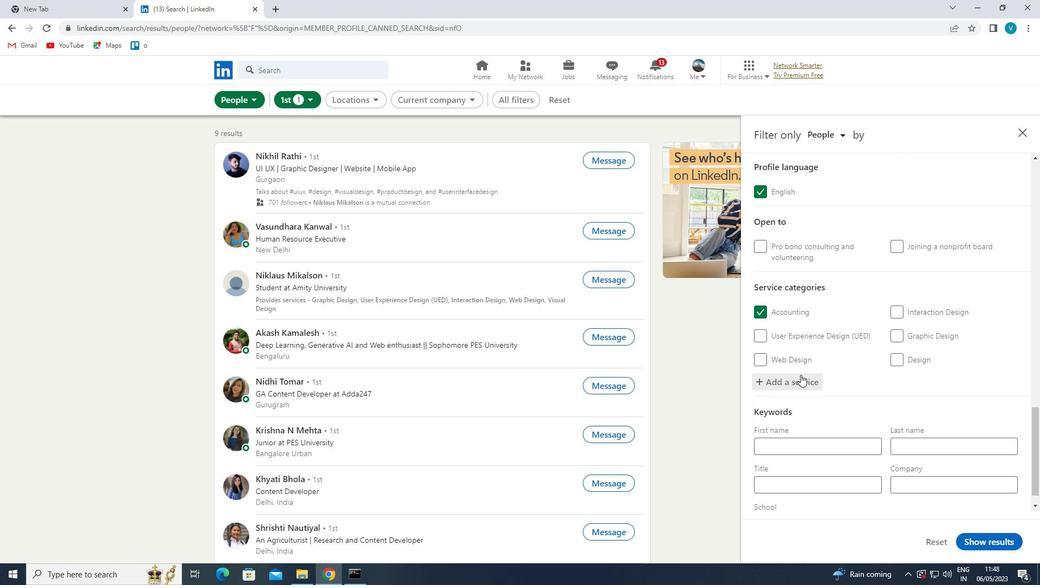 
Action: Mouse moved to (813, 472)
Screenshot: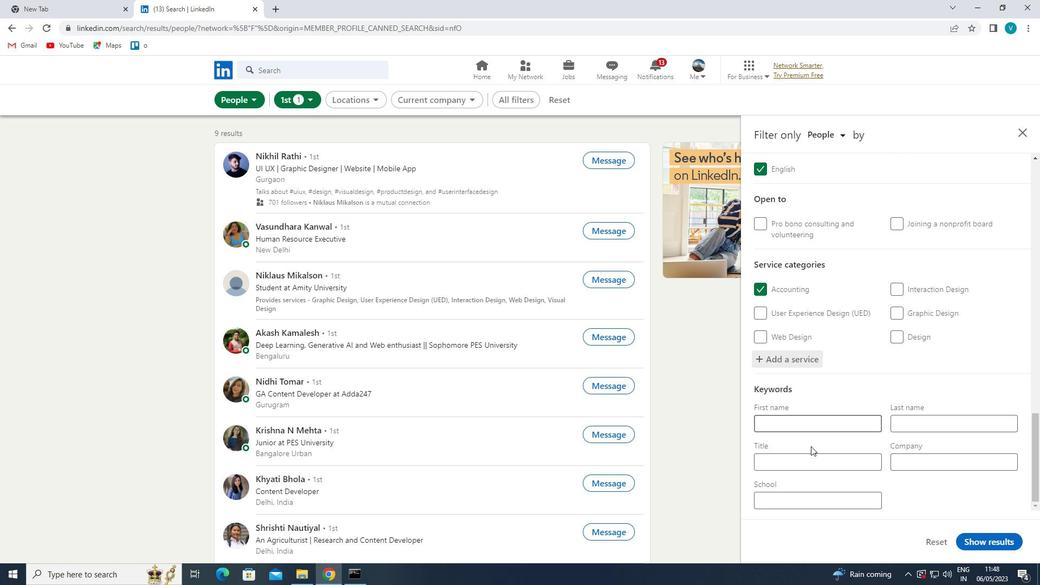 
Action: Mouse pressed left at (813, 472)
Screenshot: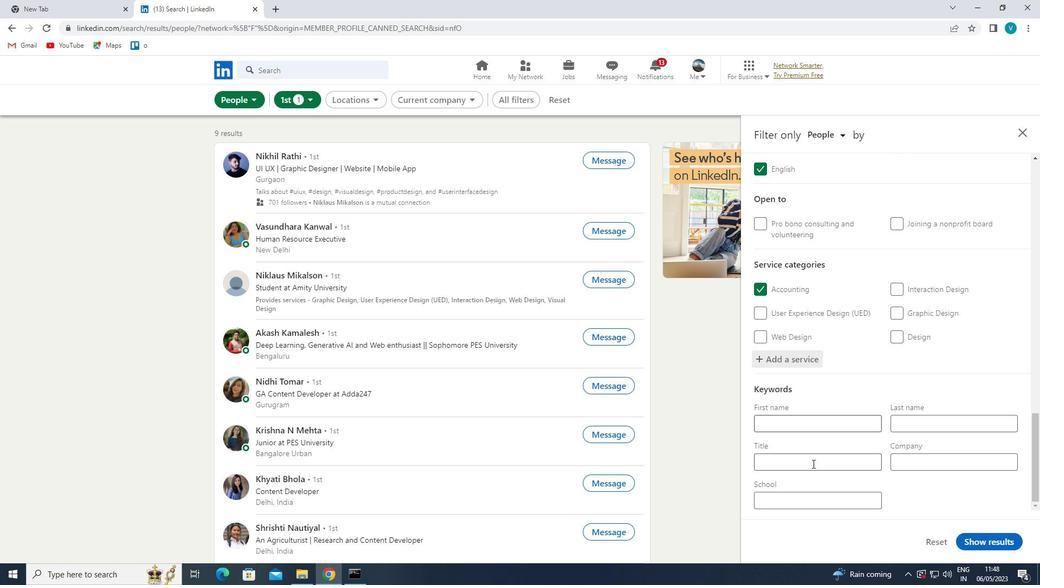 
Action: Mouse moved to (826, 454)
Screenshot: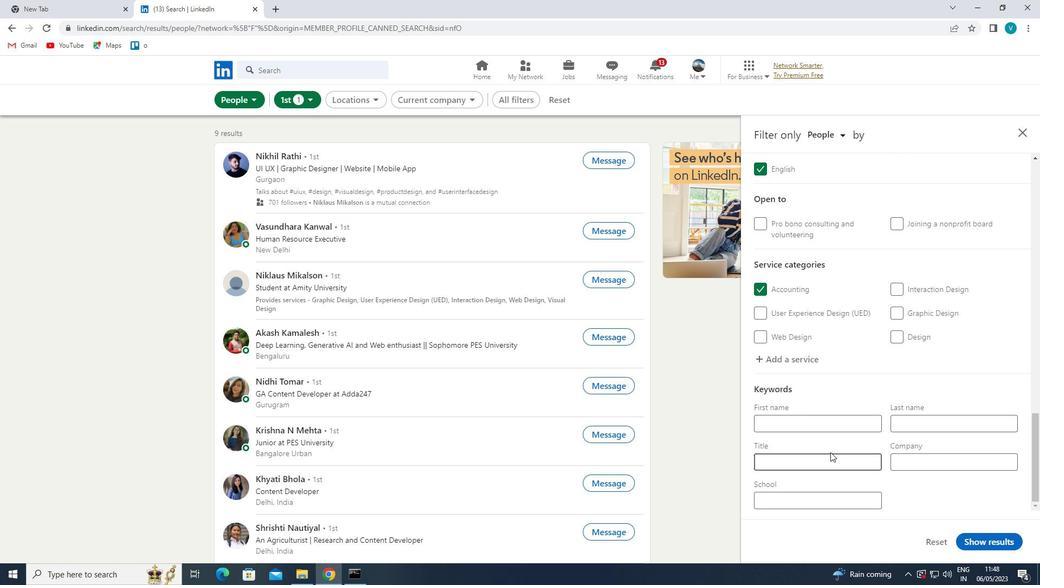 
Action: Mouse pressed left at (826, 454)
Screenshot: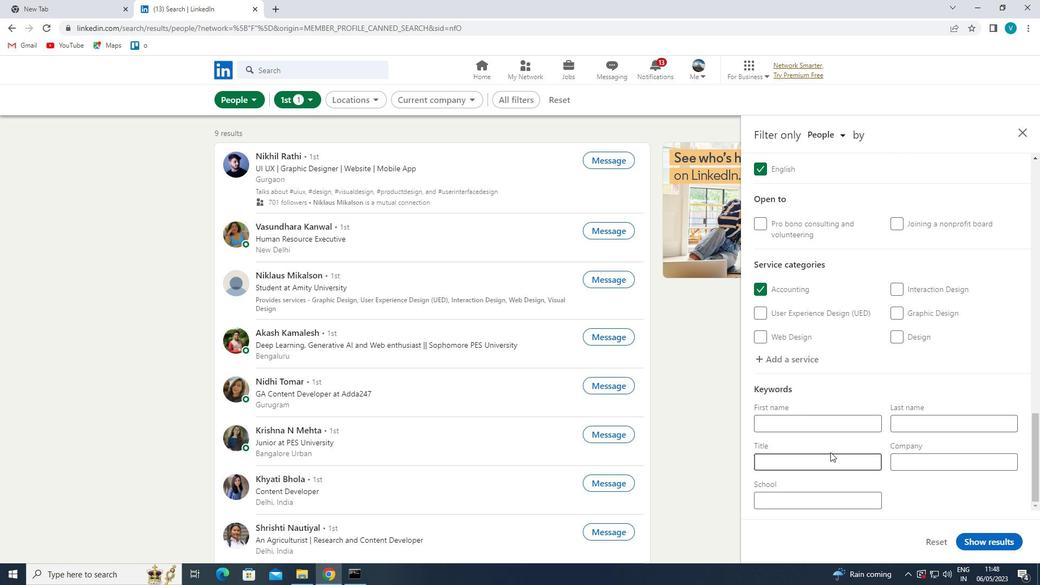 
Action: Key pressed <Key.shift><Key.shift><Key.shift><Key.shift><Key.shift><Key.shift><Key.shift><Key.shift>MEDICAL<Key.space><Key.shift><Key.shift>LABORAO<Key.backspace>TORY<Key.space><Key.shift>TECH<Key.space>
Screenshot: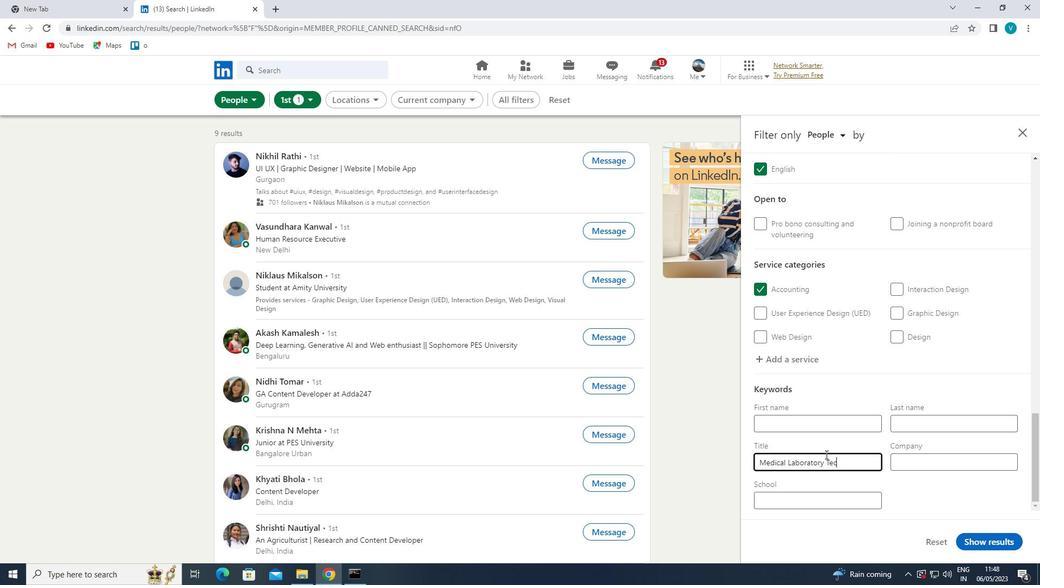 
Action: Mouse moved to (979, 533)
Screenshot: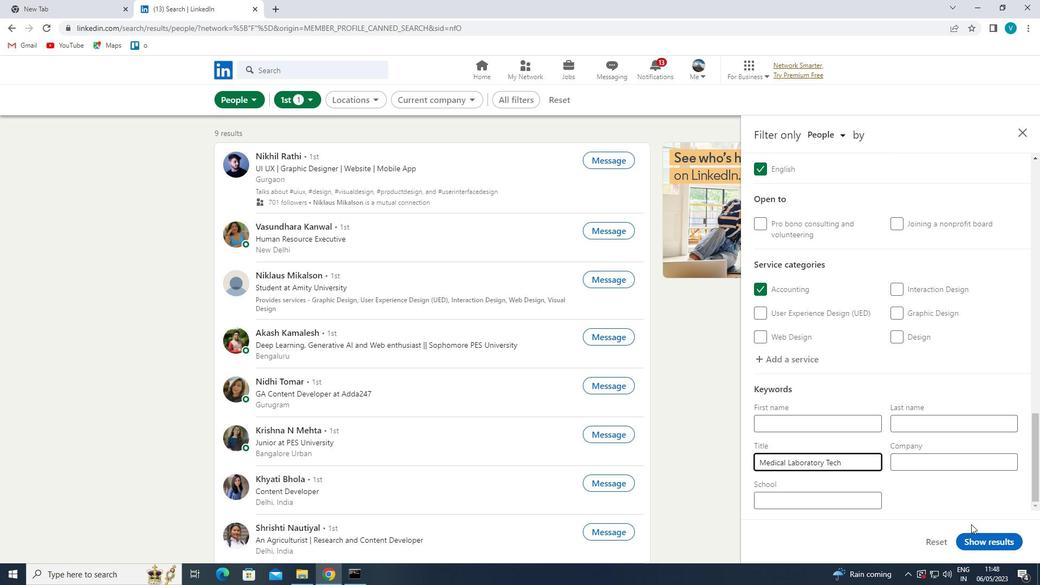 
Action: Mouse pressed left at (979, 533)
Screenshot: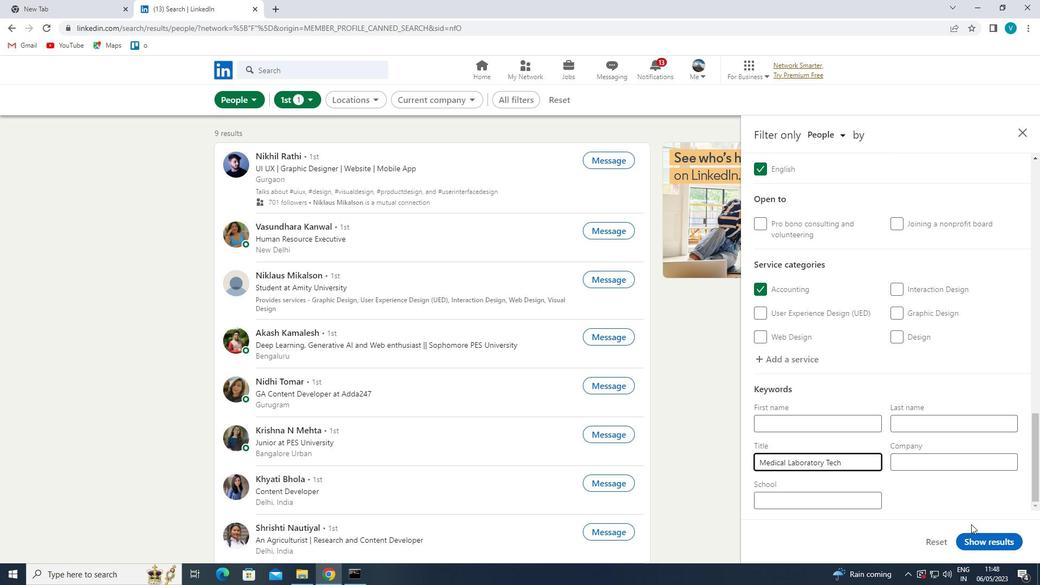 
